 Task: Create a due date automation trigger when advanced on, 2 working days before a card is due add fields with custom field "Resume" set to a number lower or equal to 1 and greater than 10 at 11:00 AM.
Action: Mouse moved to (978, 283)
Screenshot: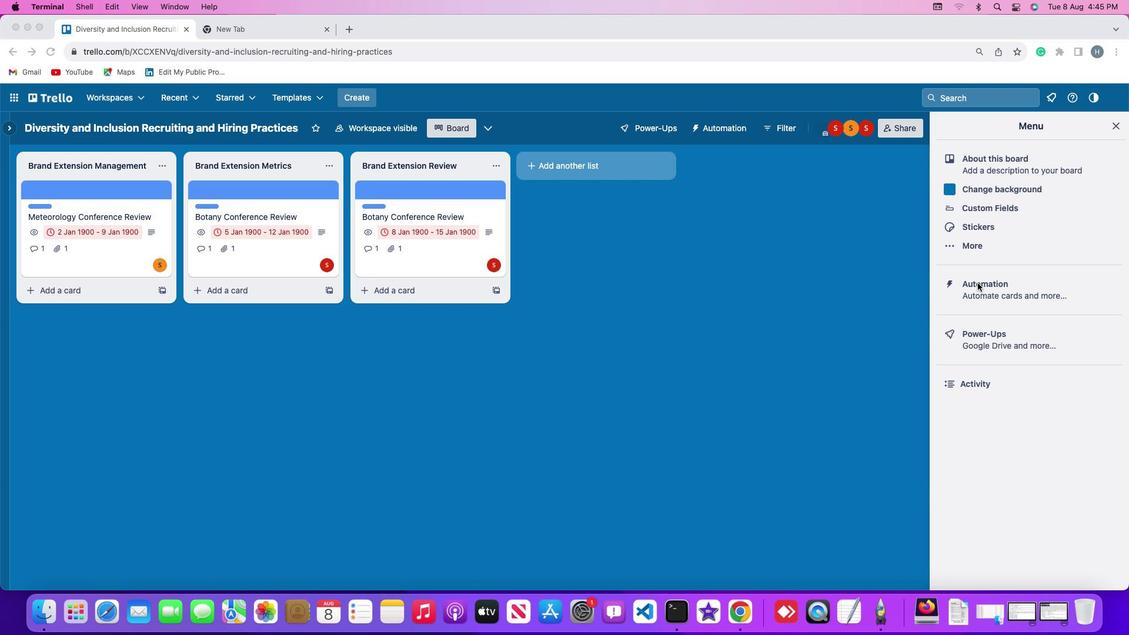 
Action: Mouse pressed left at (978, 283)
Screenshot: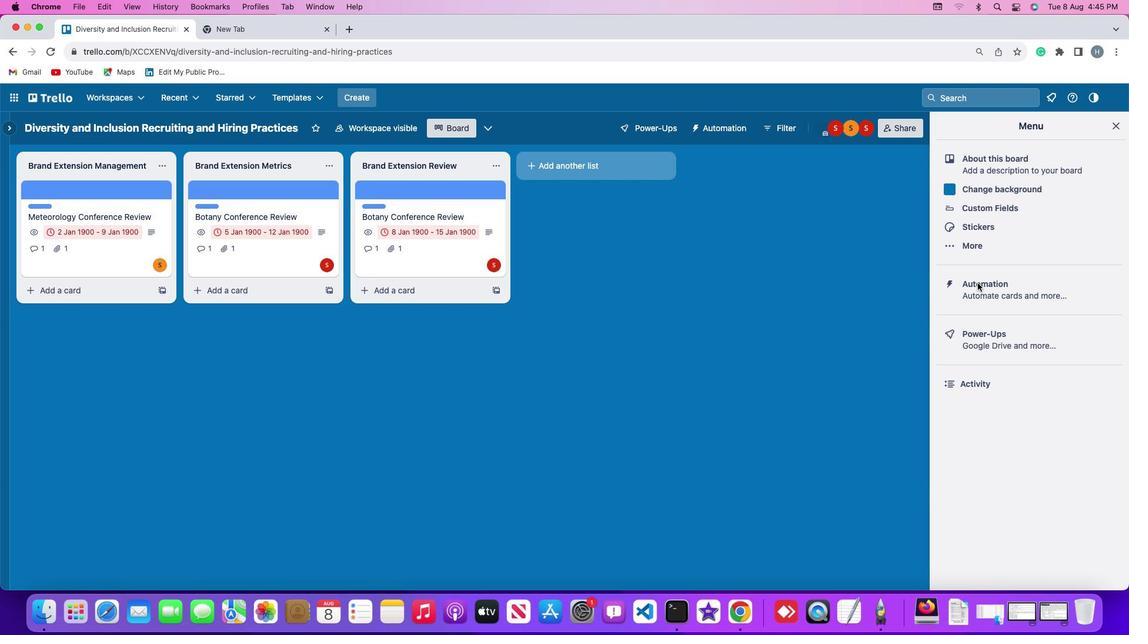 
Action: Mouse pressed left at (978, 283)
Screenshot: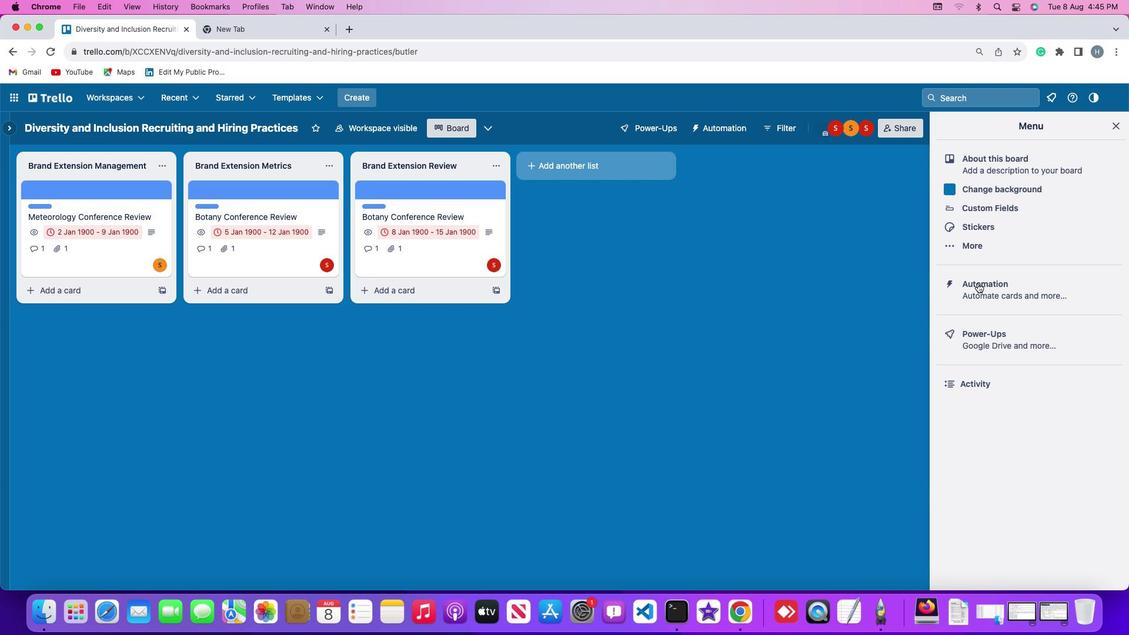
Action: Mouse moved to (61, 277)
Screenshot: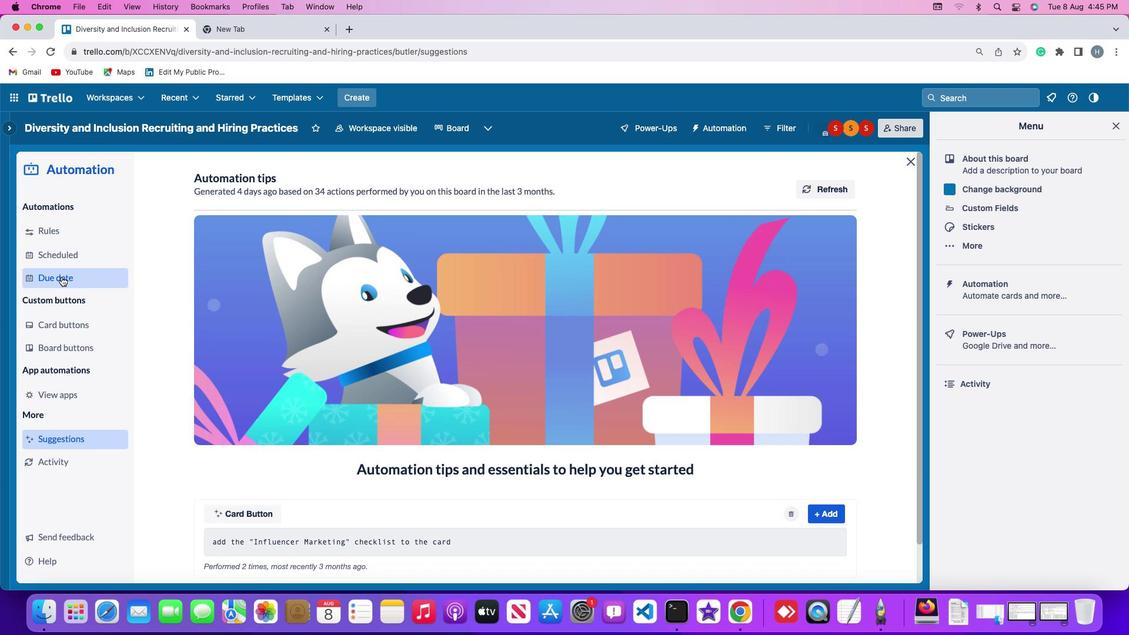 
Action: Mouse pressed left at (61, 277)
Screenshot: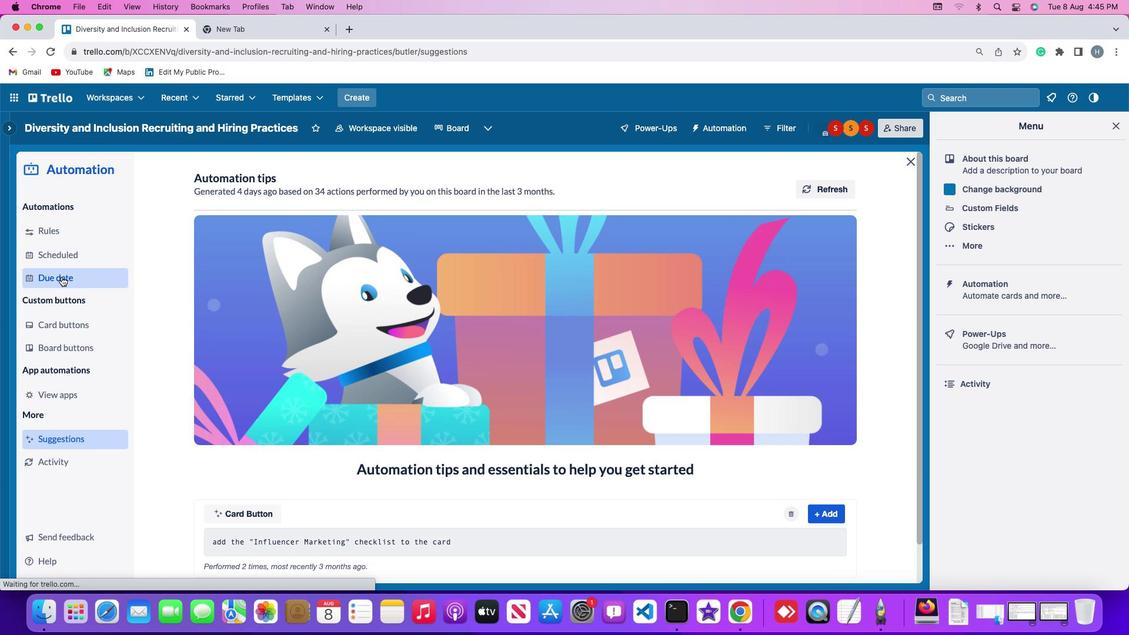 
Action: Mouse moved to (788, 181)
Screenshot: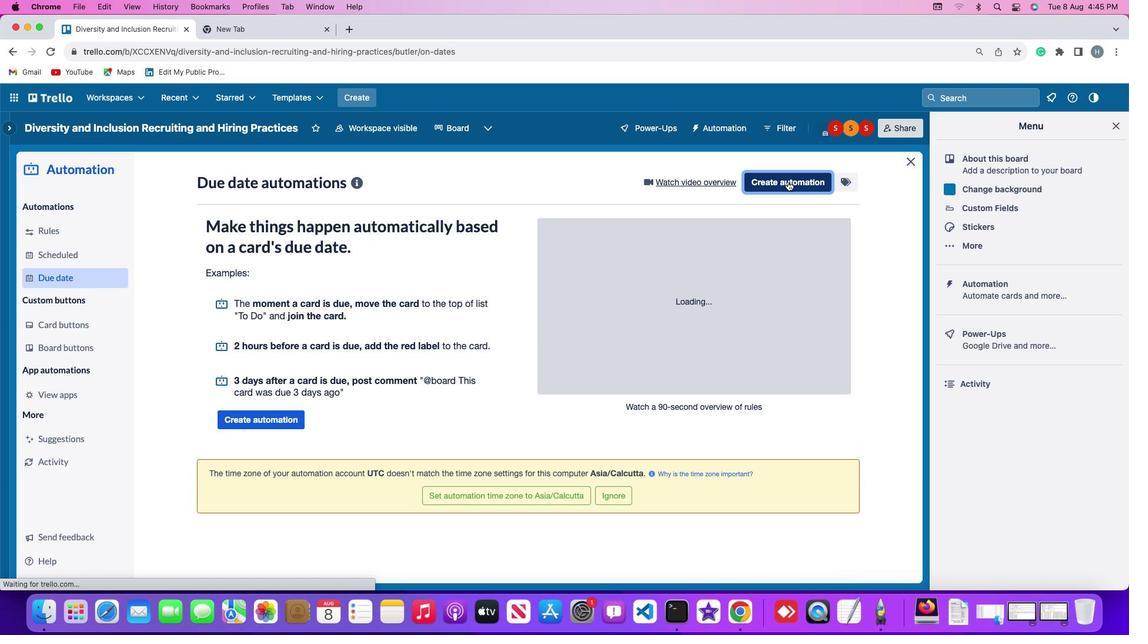 
Action: Mouse pressed left at (788, 181)
Screenshot: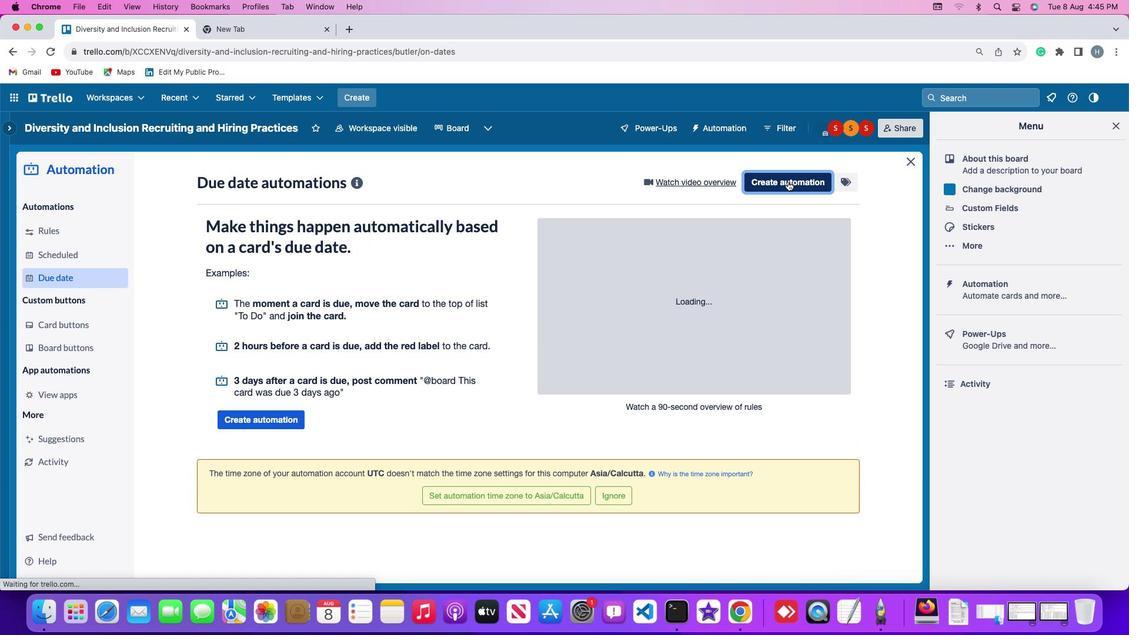 
Action: Mouse moved to (285, 300)
Screenshot: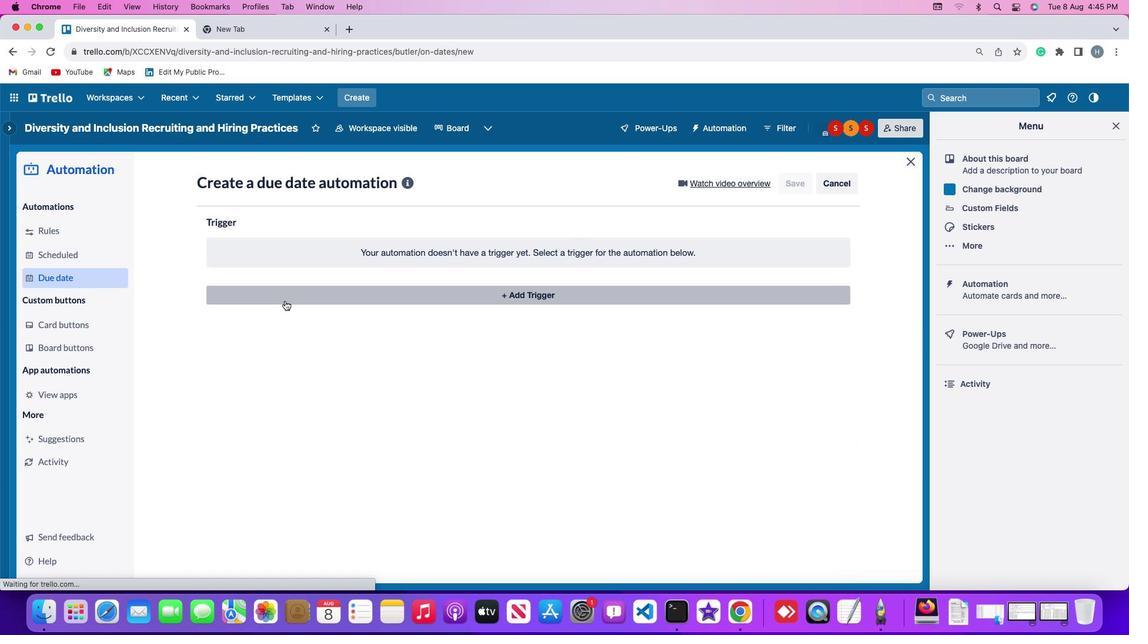 
Action: Mouse pressed left at (285, 300)
Screenshot: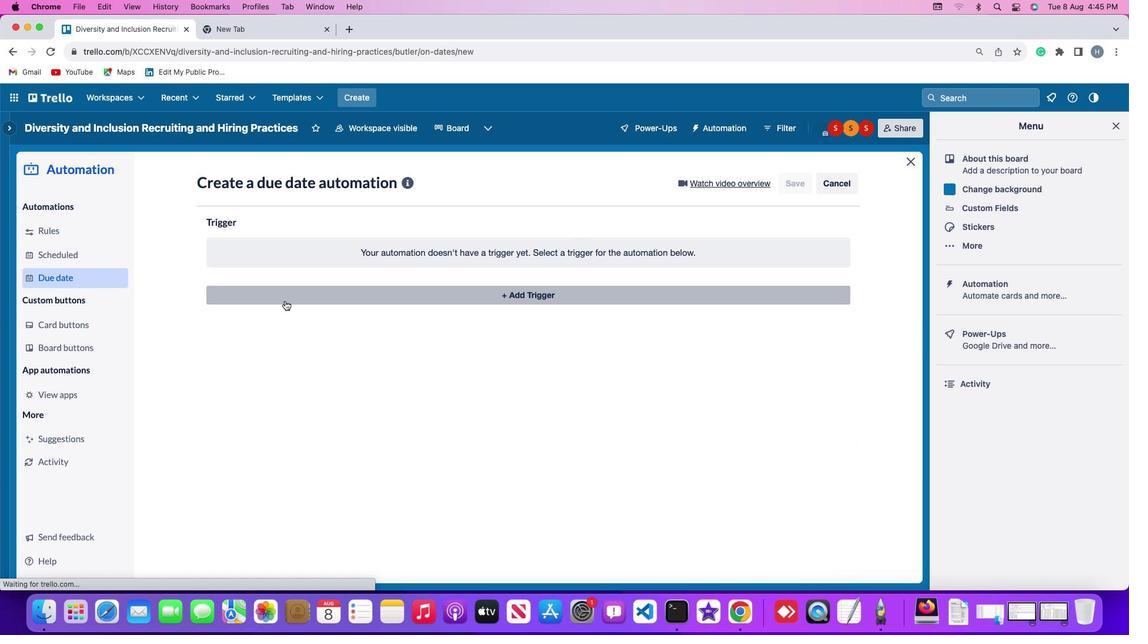 
Action: Mouse moved to (228, 478)
Screenshot: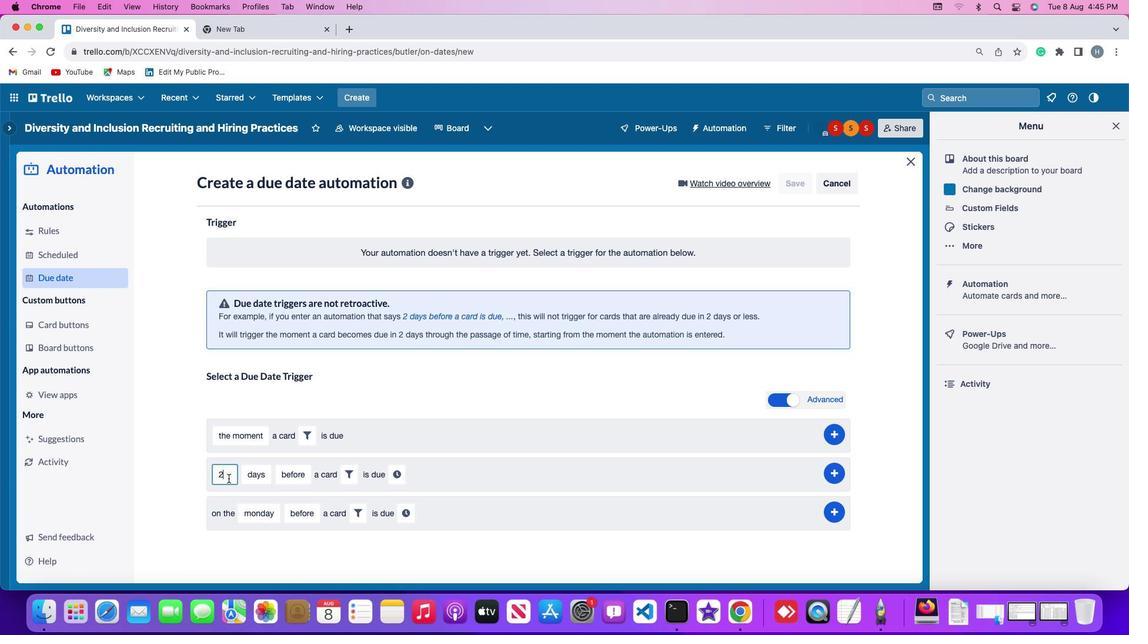 
Action: Mouse pressed left at (228, 478)
Screenshot: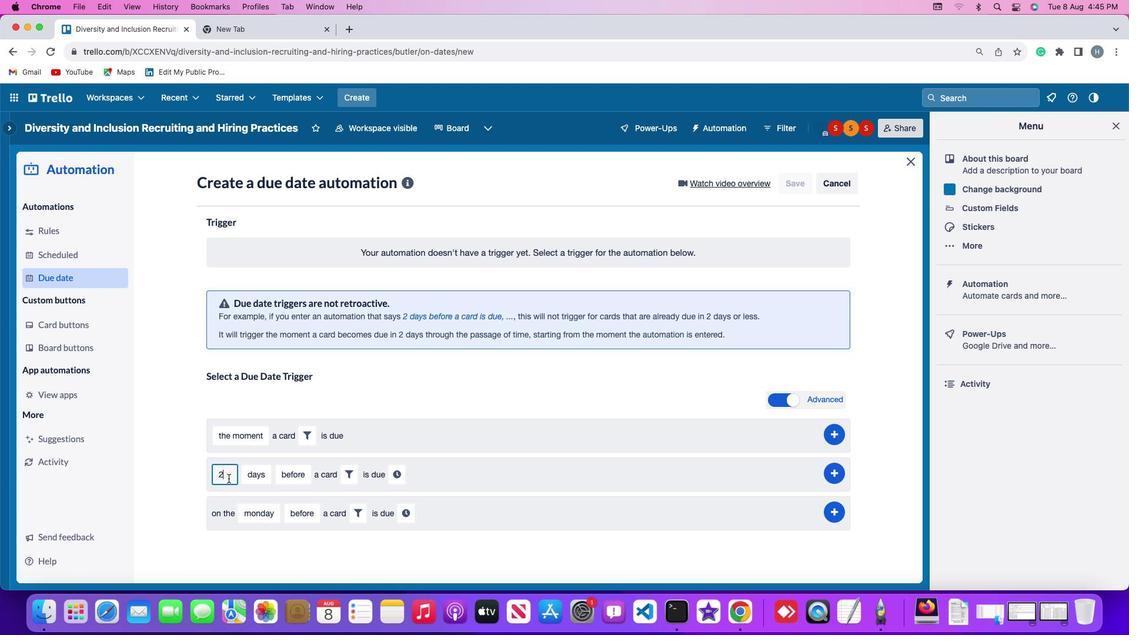 
Action: Key pressed Key.backspace'2'
Screenshot: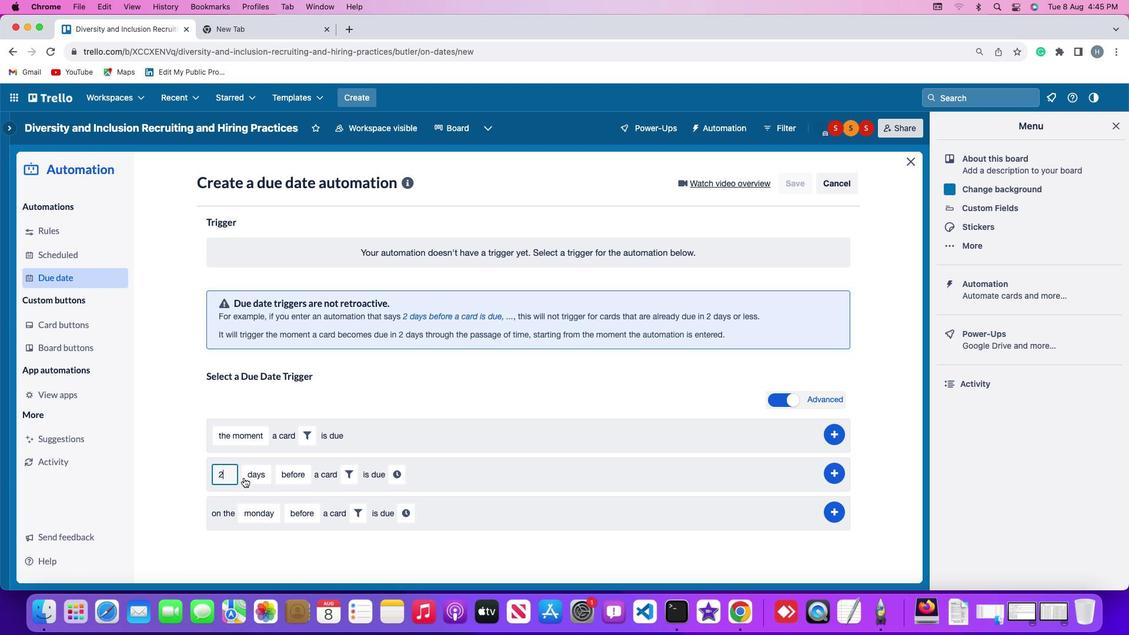 
Action: Mouse moved to (260, 477)
Screenshot: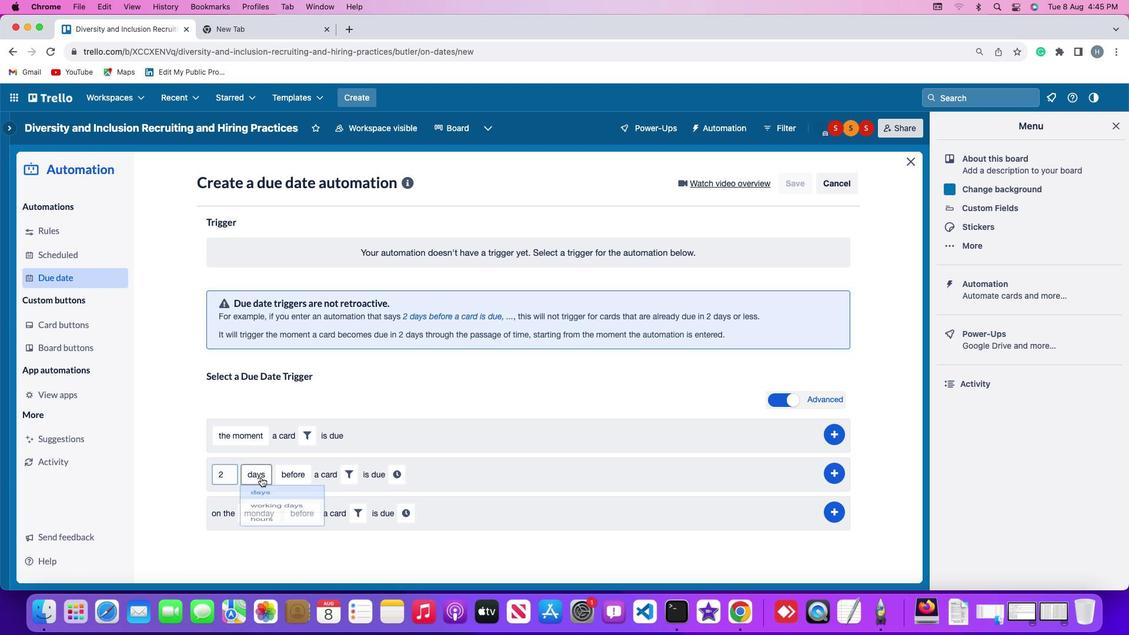 
Action: Mouse pressed left at (260, 477)
Screenshot: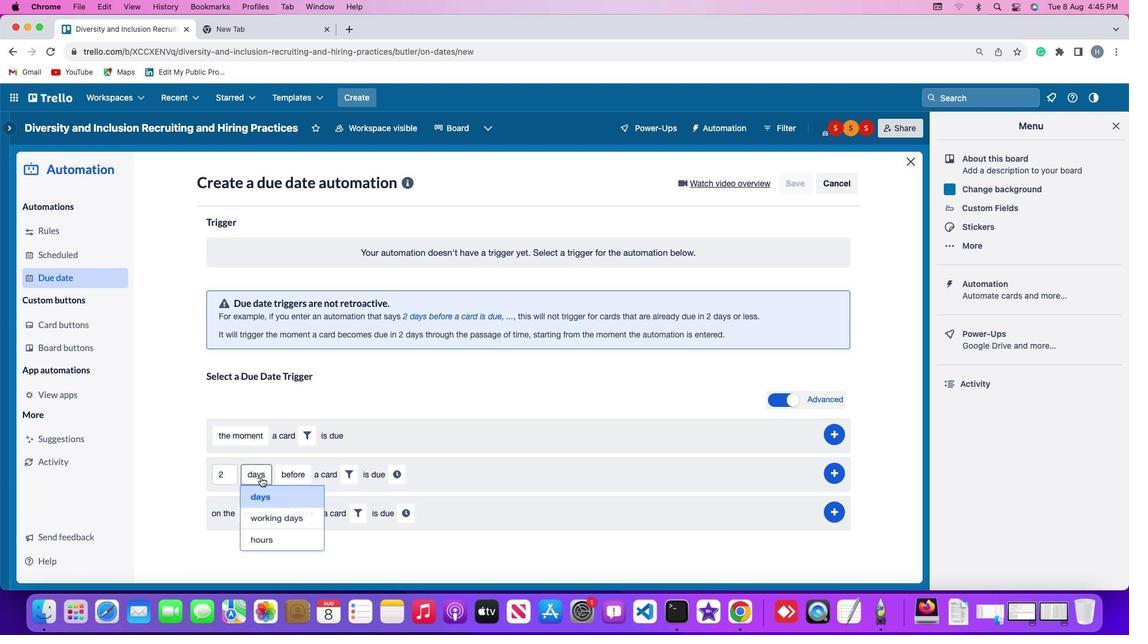 
Action: Mouse moved to (268, 516)
Screenshot: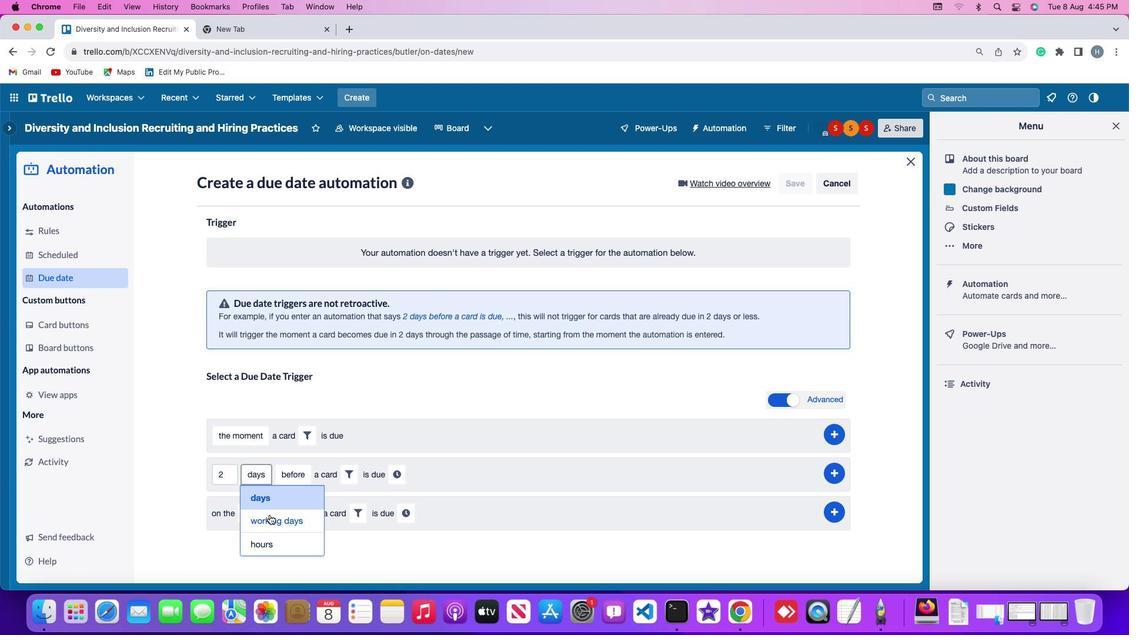 
Action: Mouse pressed left at (268, 516)
Screenshot: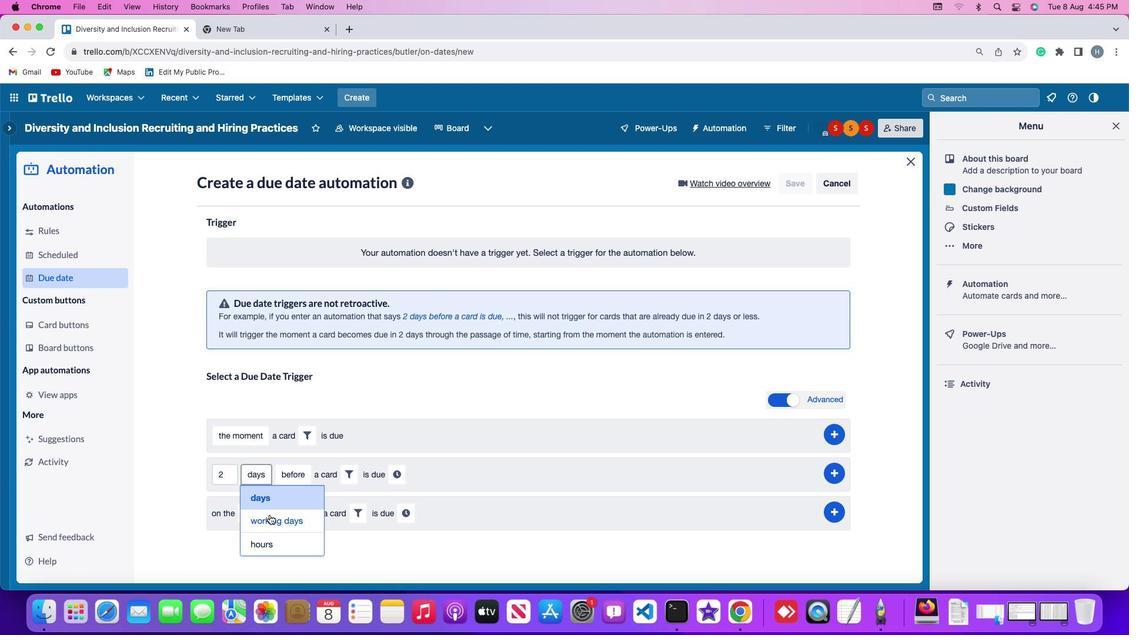 
Action: Mouse moved to (326, 480)
Screenshot: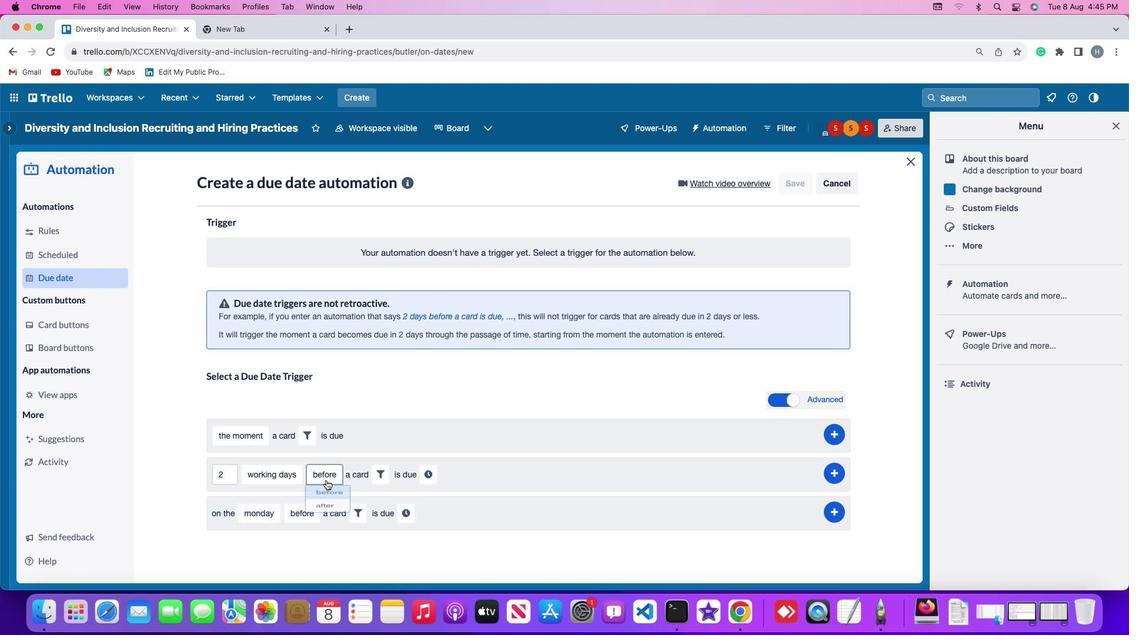 
Action: Mouse pressed left at (326, 480)
Screenshot: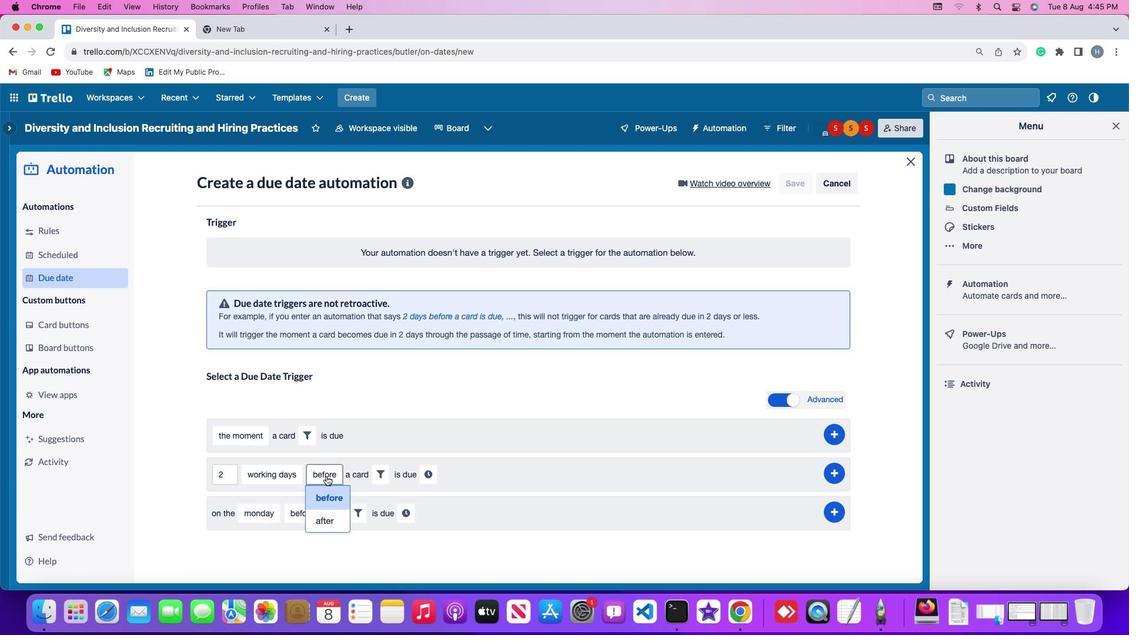 
Action: Mouse moved to (335, 494)
Screenshot: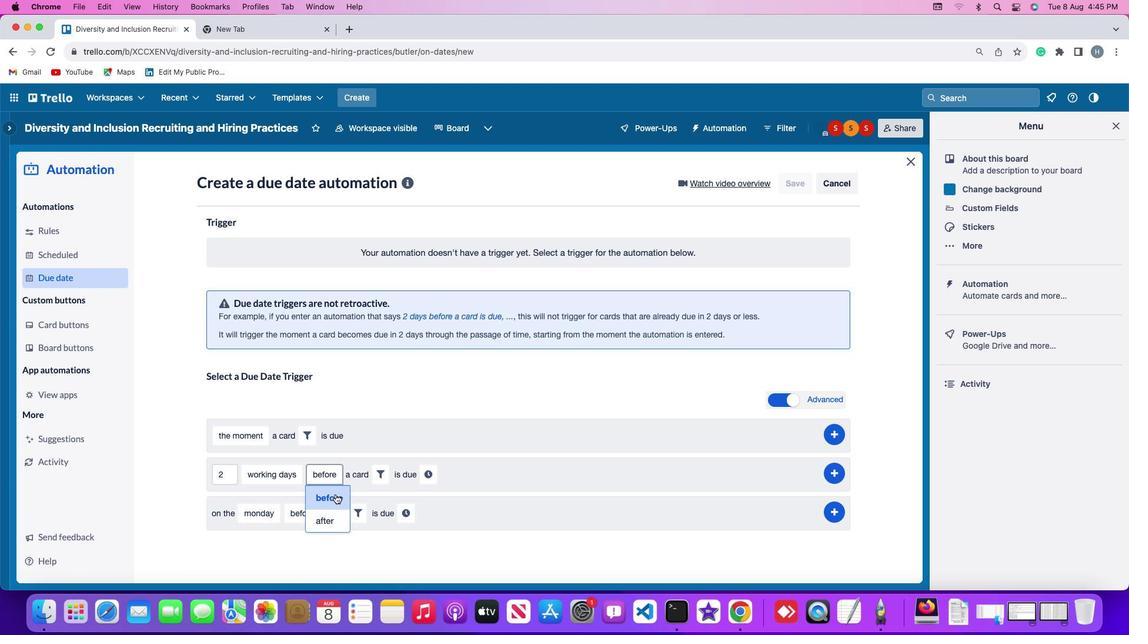 
Action: Mouse pressed left at (335, 494)
Screenshot: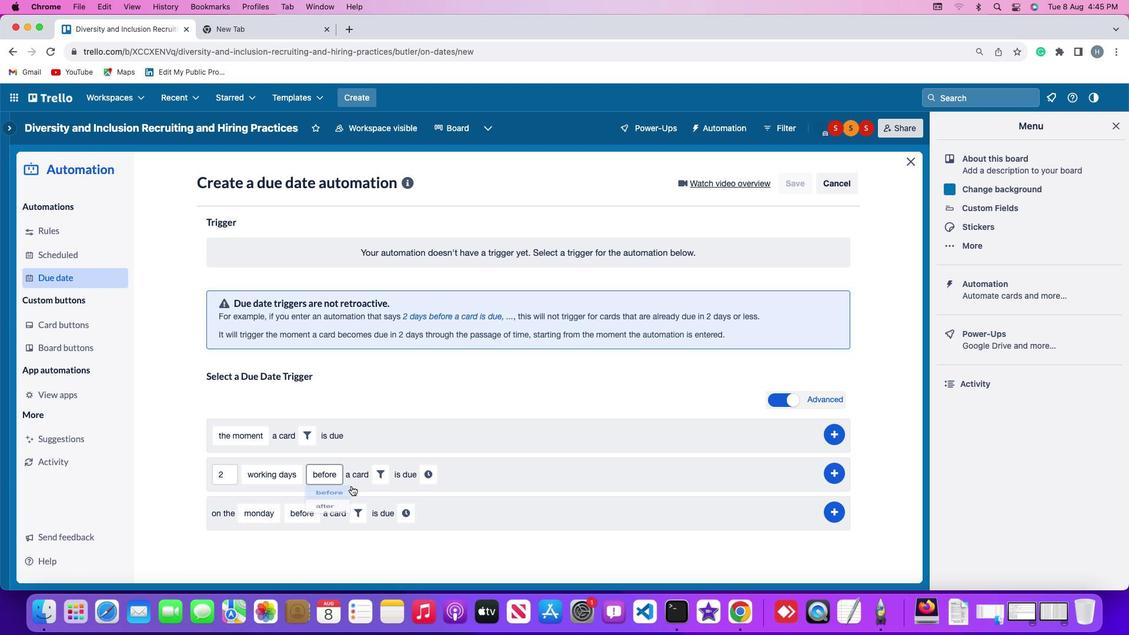 
Action: Mouse moved to (381, 473)
Screenshot: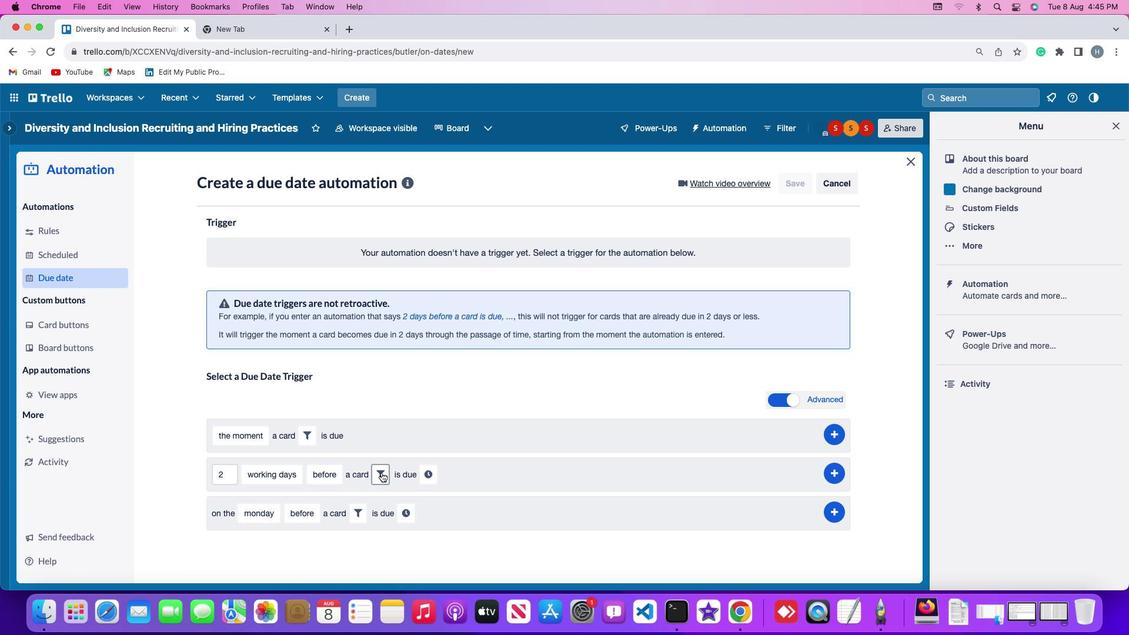 
Action: Mouse pressed left at (381, 473)
Screenshot: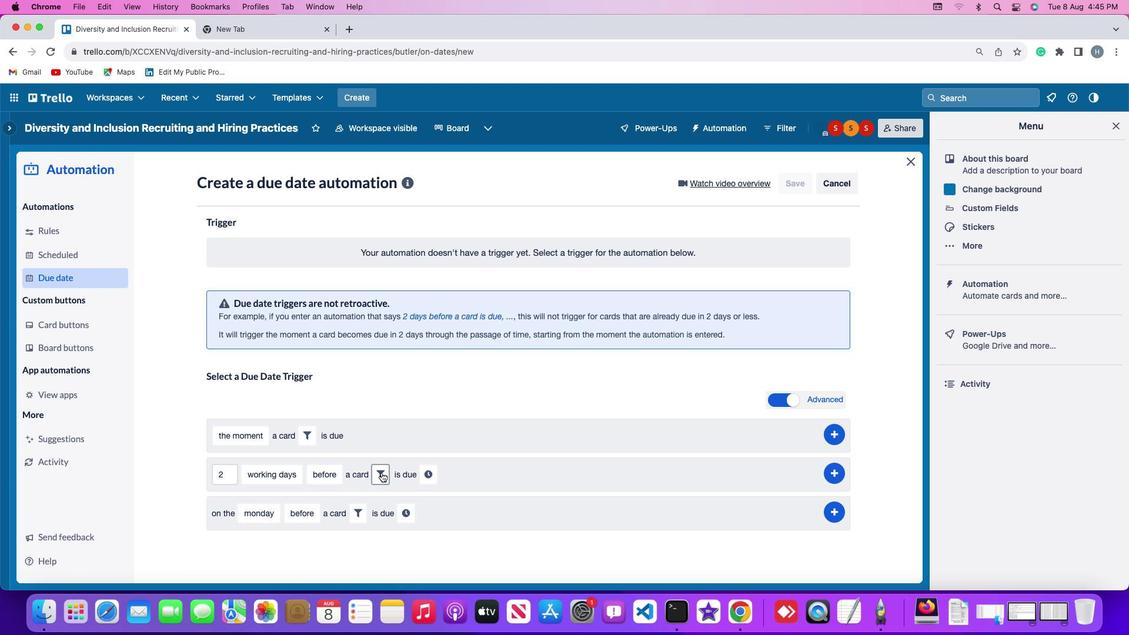 
Action: Mouse moved to (579, 514)
Screenshot: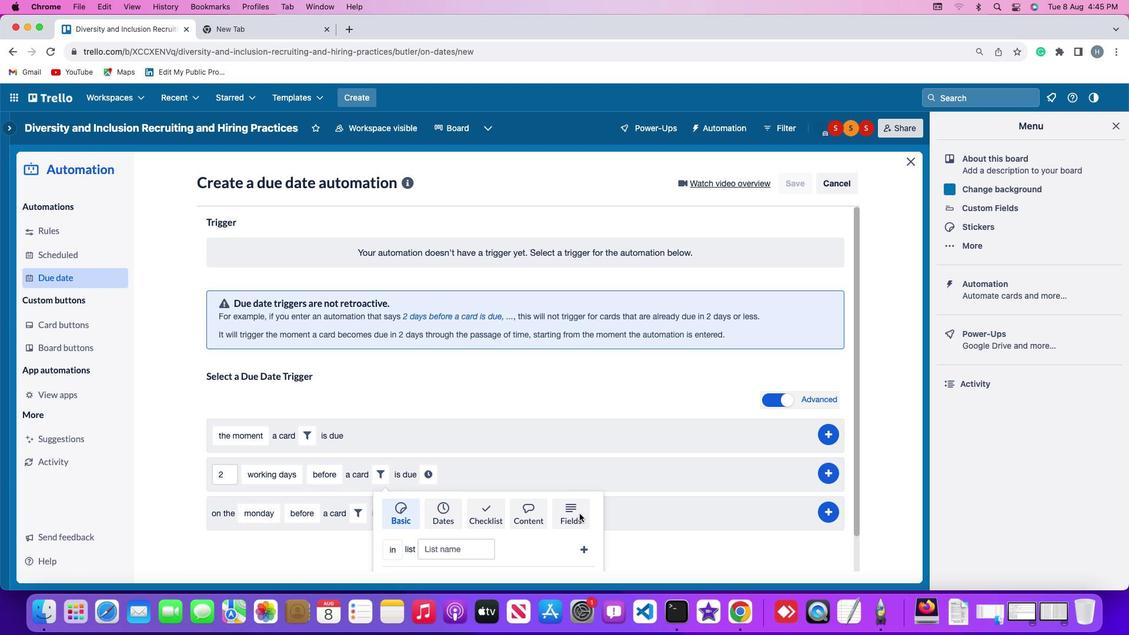 
Action: Mouse pressed left at (579, 514)
Screenshot: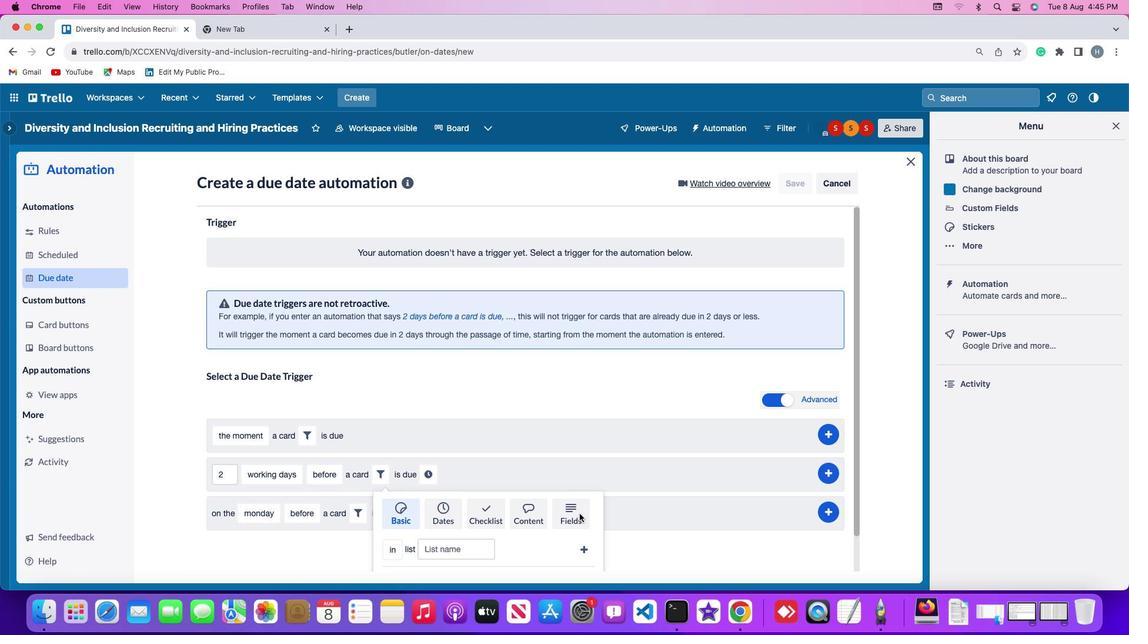 
Action: Mouse moved to (340, 555)
Screenshot: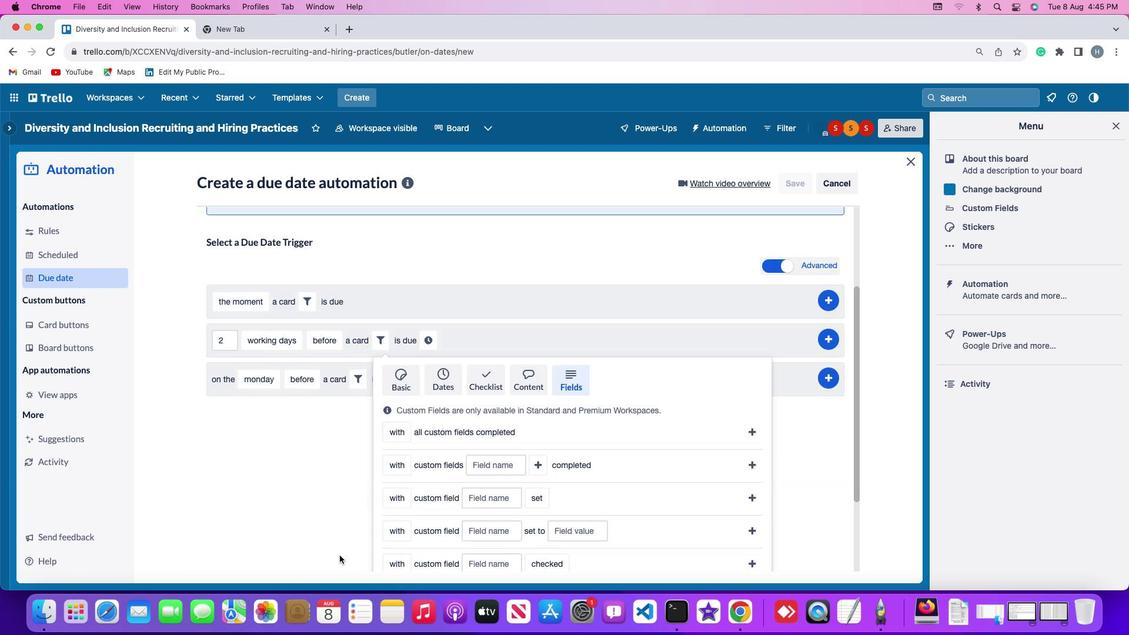 
Action: Mouse scrolled (340, 555) with delta (0, 0)
Screenshot: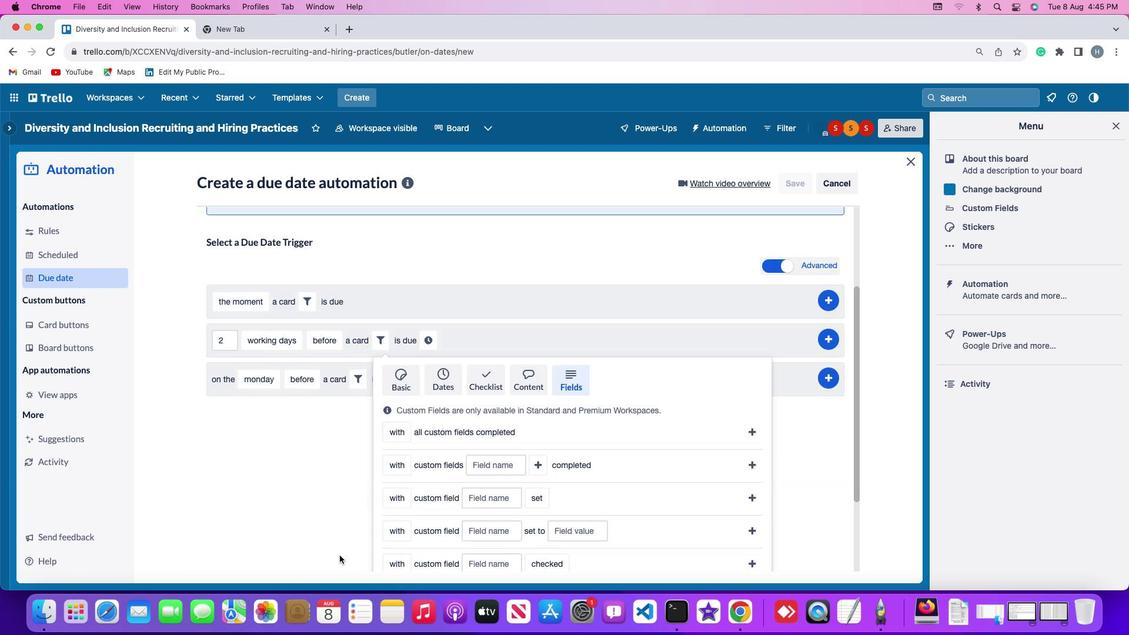 
Action: Mouse scrolled (340, 555) with delta (0, 0)
Screenshot: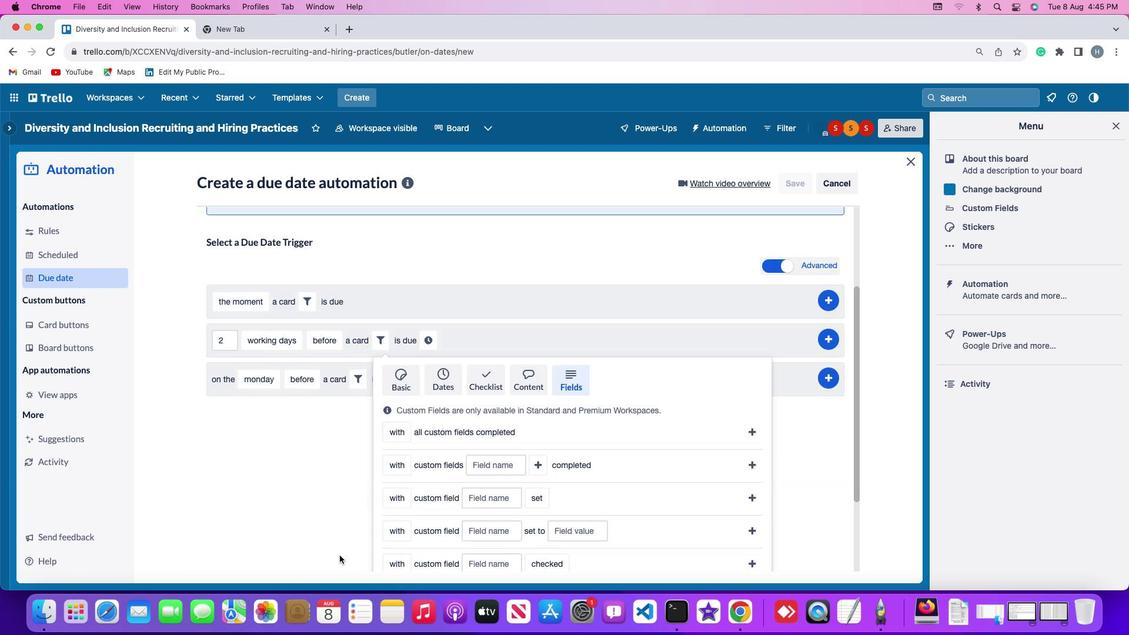 
Action: Mouse scrolled (340, 555) with delta (0, -2)
Screenshot: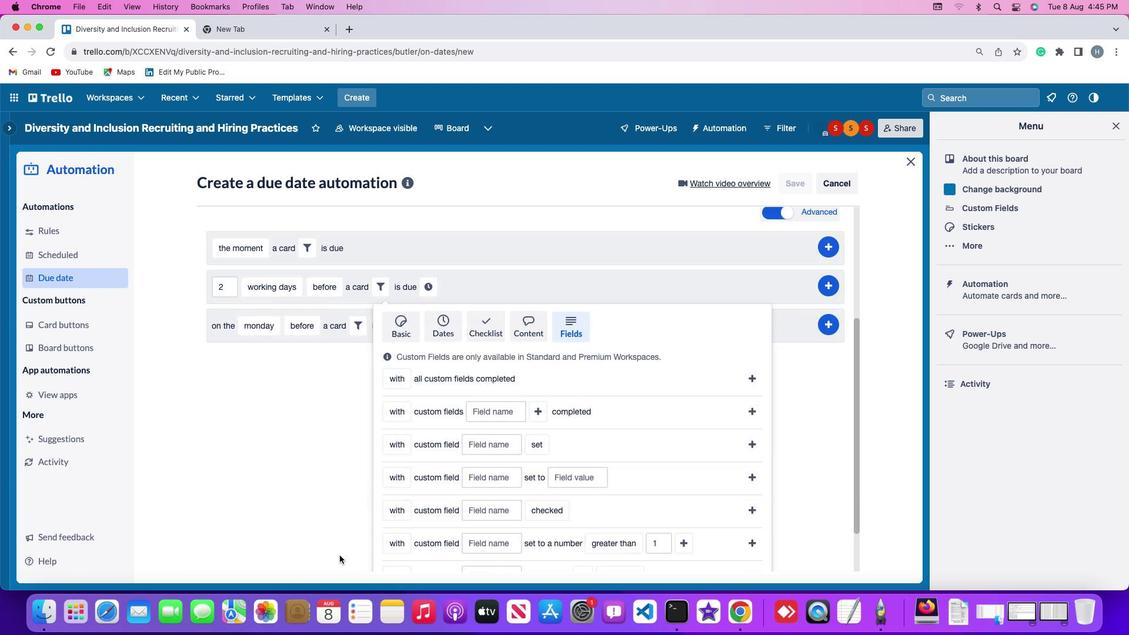 
Action: Mouse scrolled (340, 555) with delta (0, -2)
Screenshot: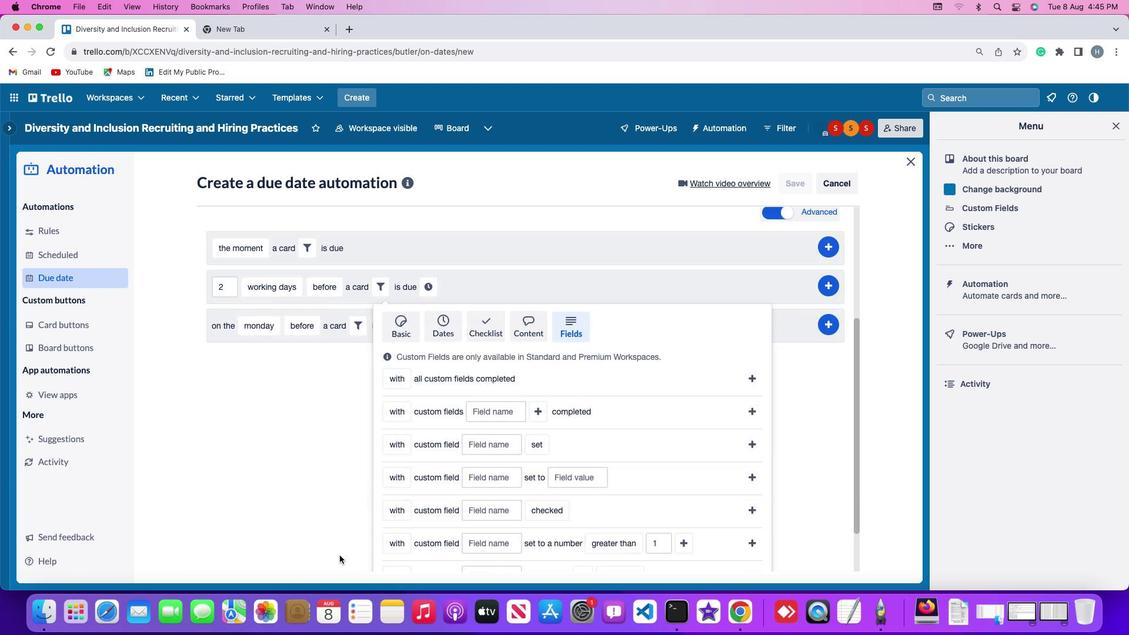 
Action: Mouse scrolled (340, 555) with delta (0, -3)
Screenshot: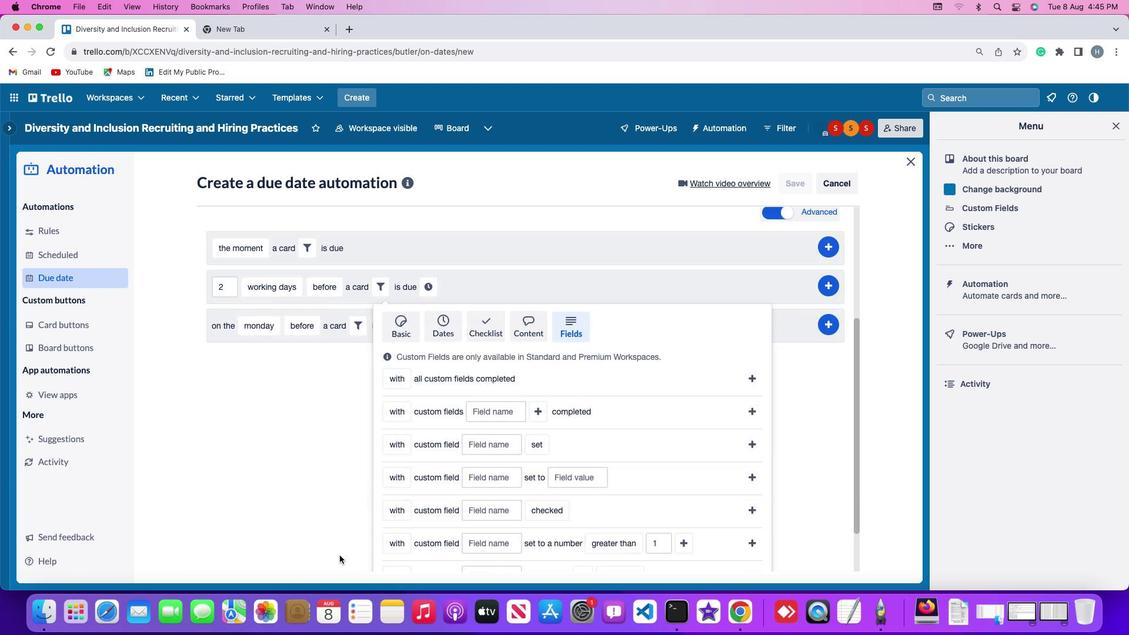 
Action: Mouse scrolled (340, 555) with delta (0, -4)
Screenshot: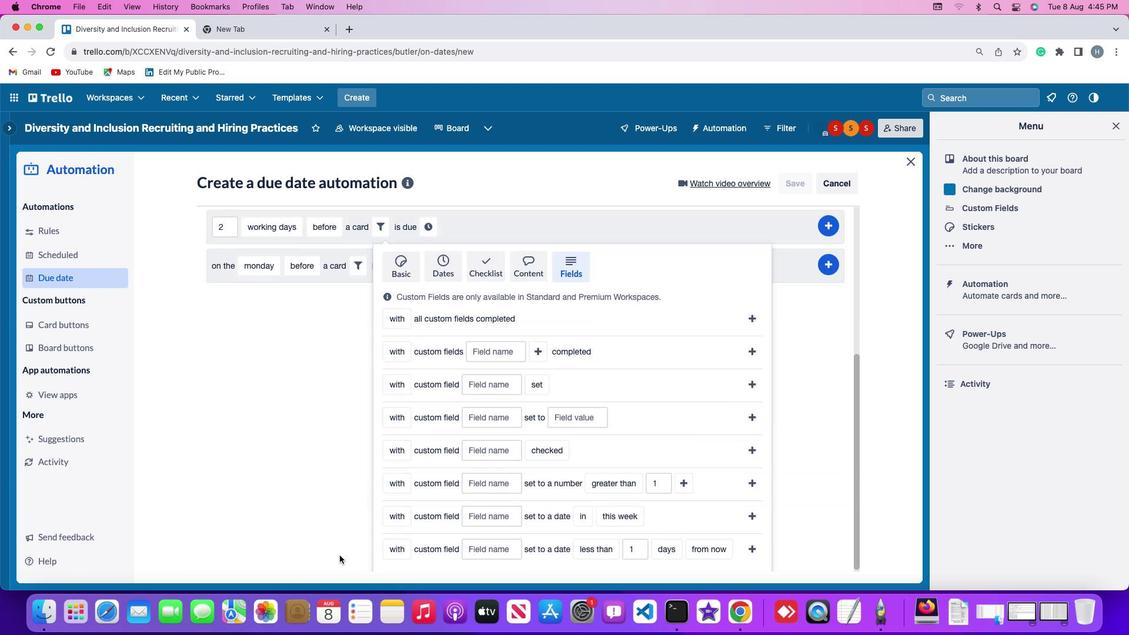 
Action: Mouse scrolled (340, 555) with delta (0, -4)
Screenshot: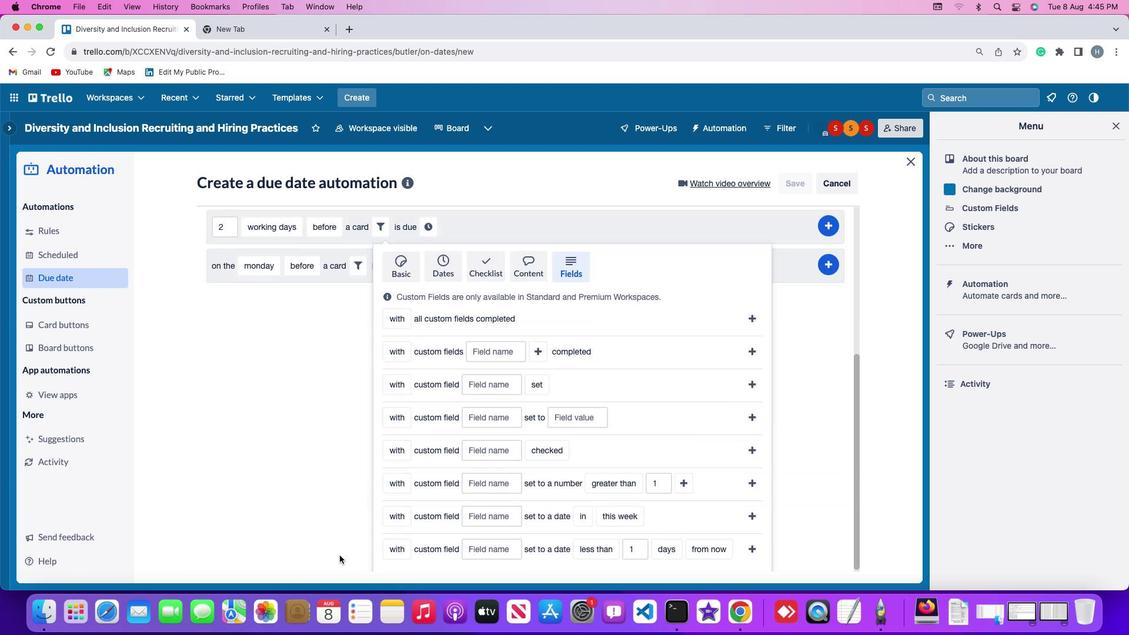 
Action: Mouse scrolled (340, 555) with delta (0, 0)
Screenshot: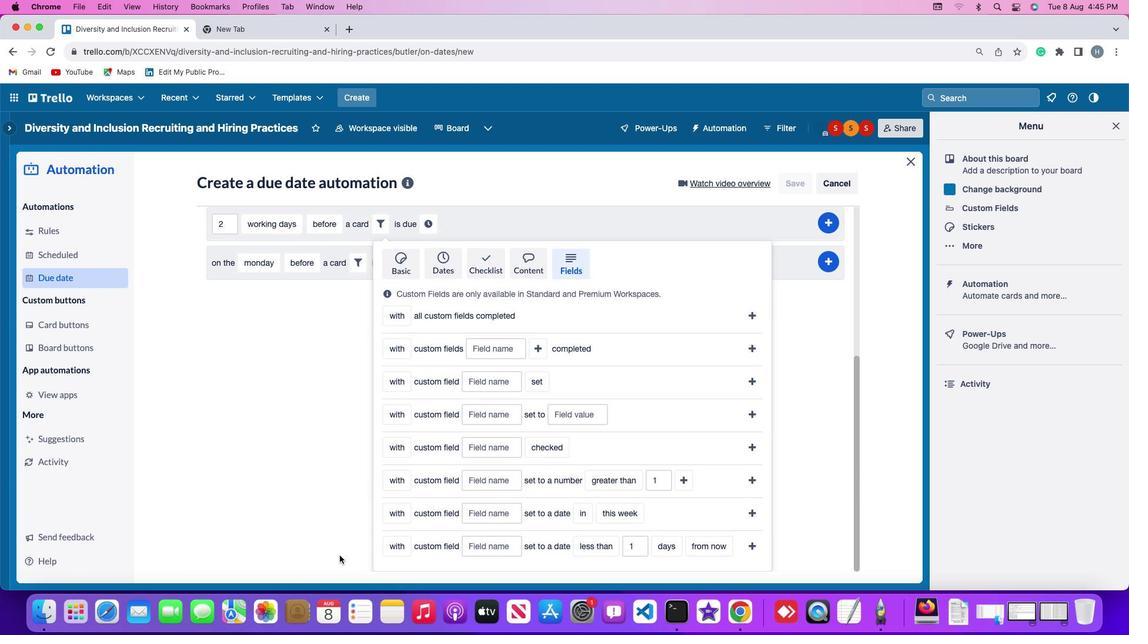 
Action: Mouse scrolled (340, 555) with delta (0, 0)
Screenshot: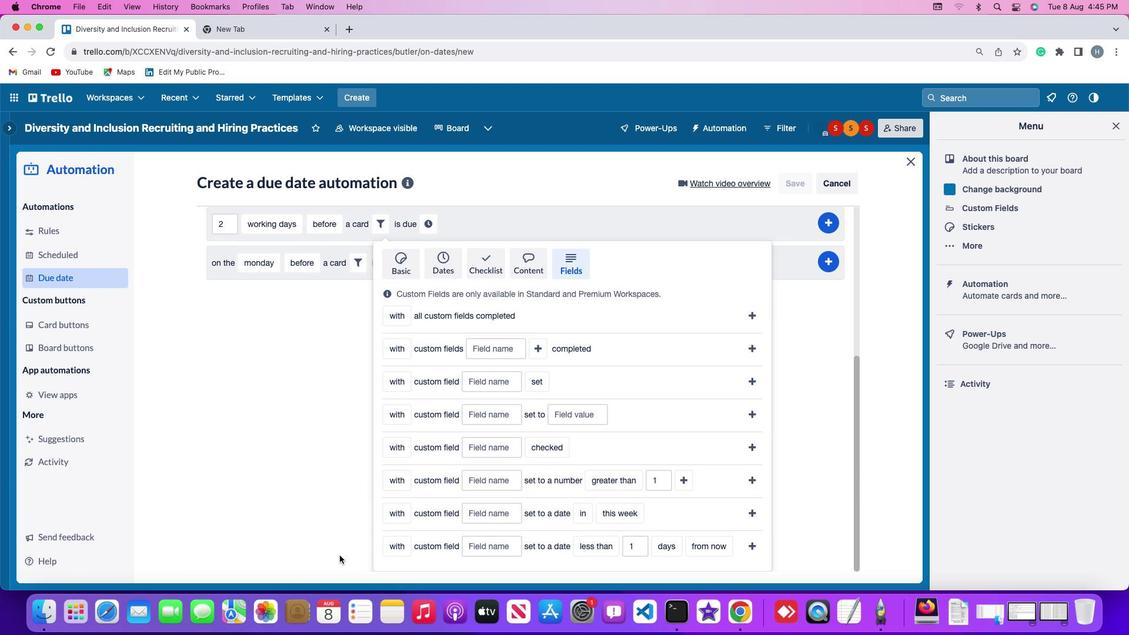 
Action: Mouse scrolled (340, 555) with delta (0, -1)
Screenshot: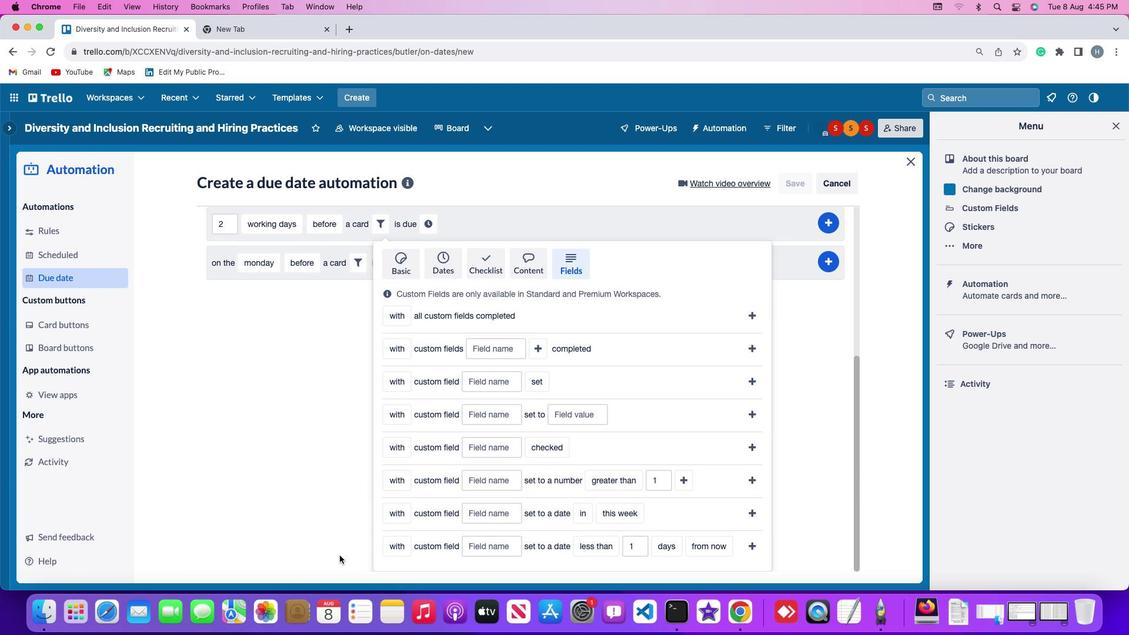 
Action: Mouse scrolled (340, 555) with delta (0, -2)
Screenshot: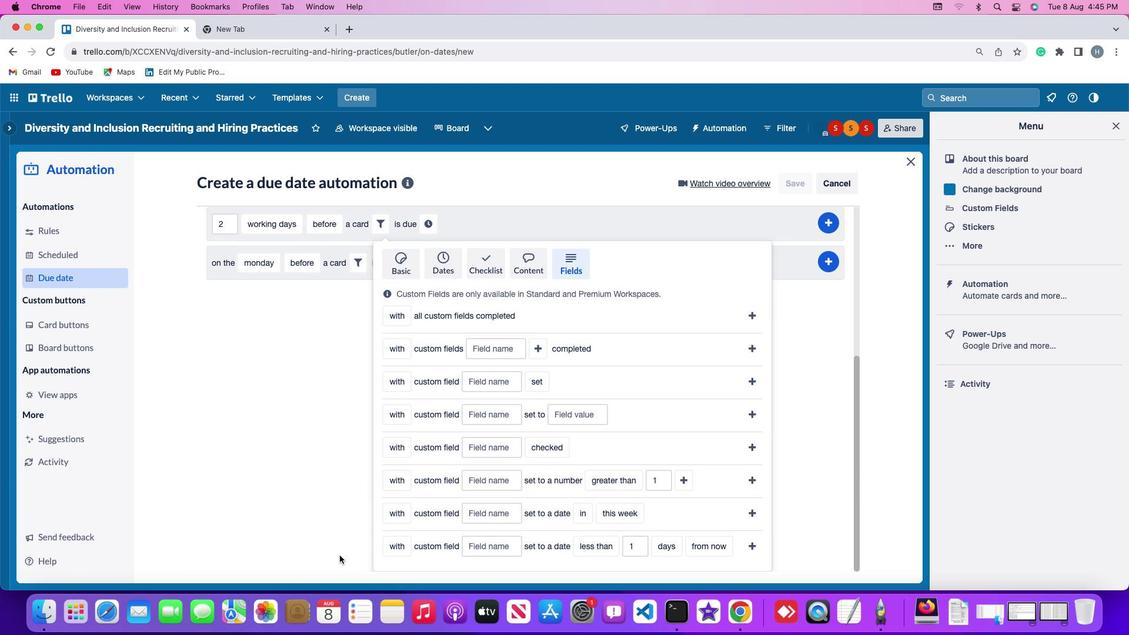 
Action: Mouse moved to (396, 480)
Screenshot: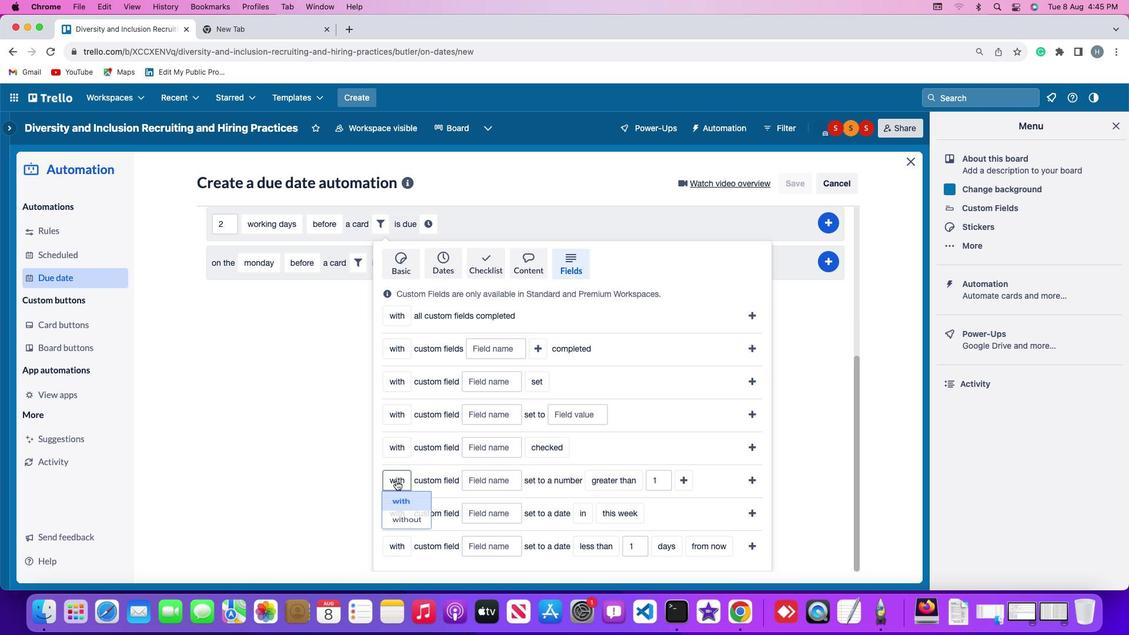 
Action: Mouse pressed left at (396, 480)
Screenshot: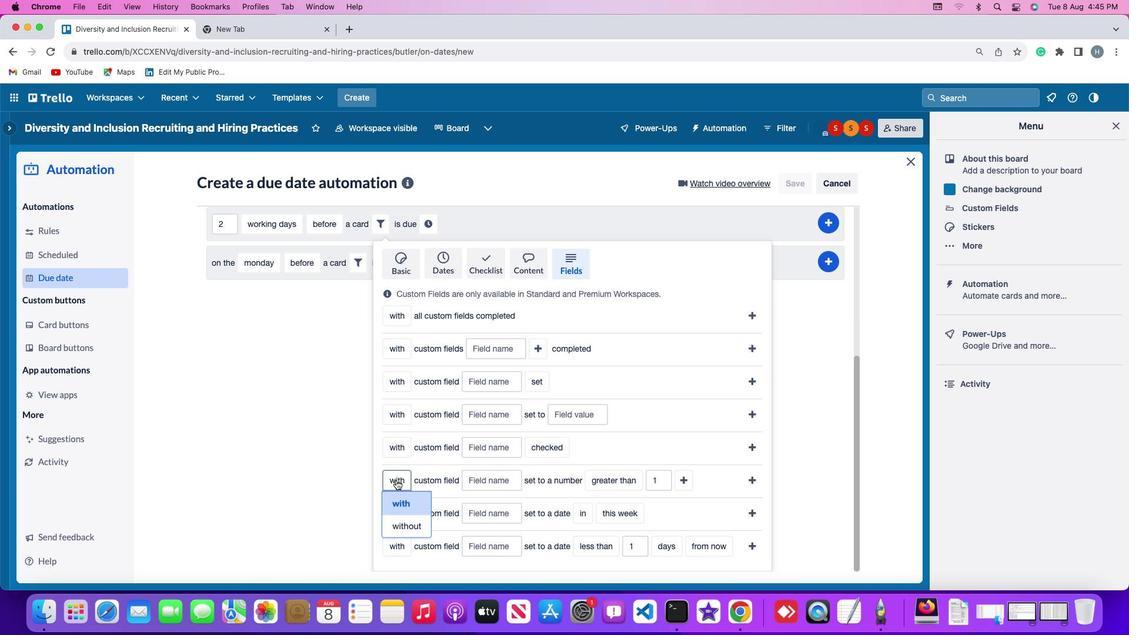 
Action: Mouse moved to (407, 511)
Screenshot: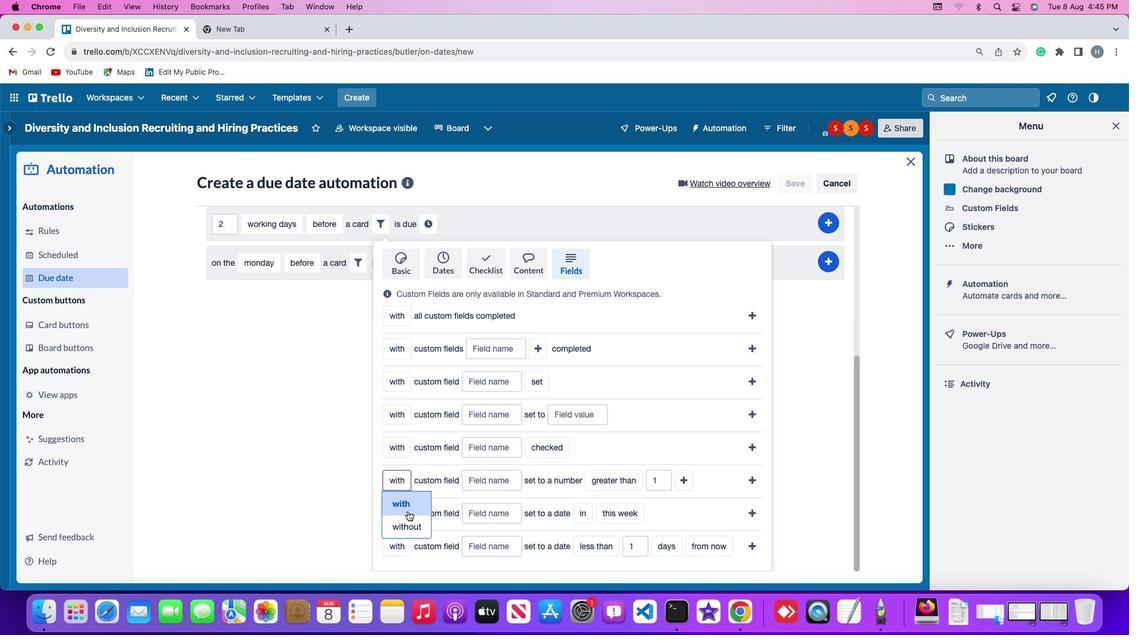 
Action: Mouse pressed left at (407, 511)
Screenshot: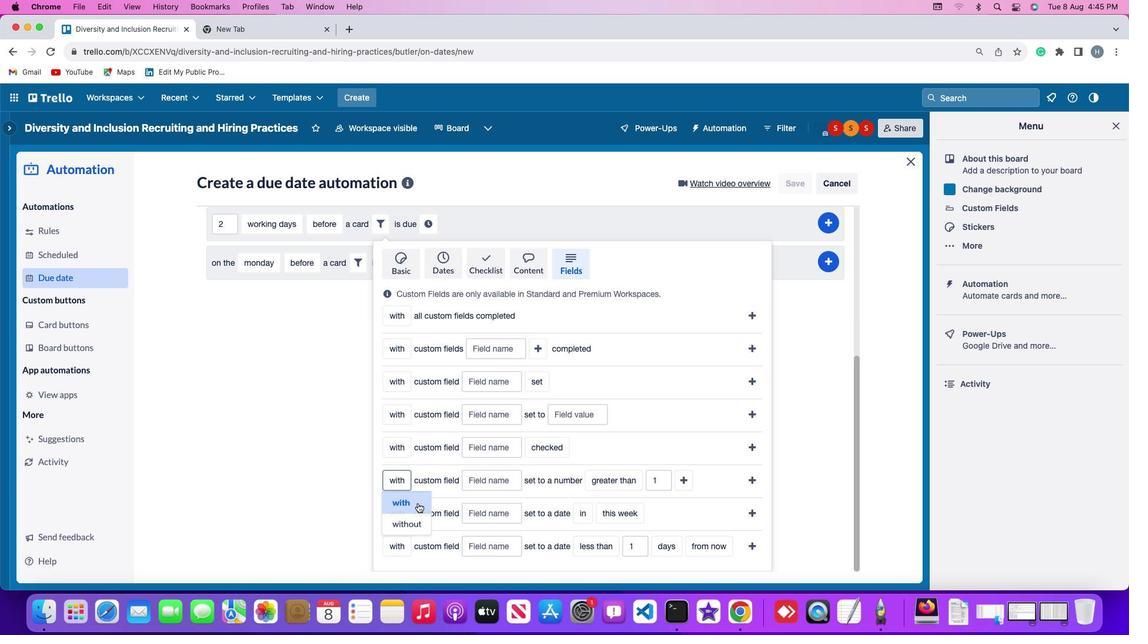 
Action: Mouse moved to (495, 482)
Screenshot: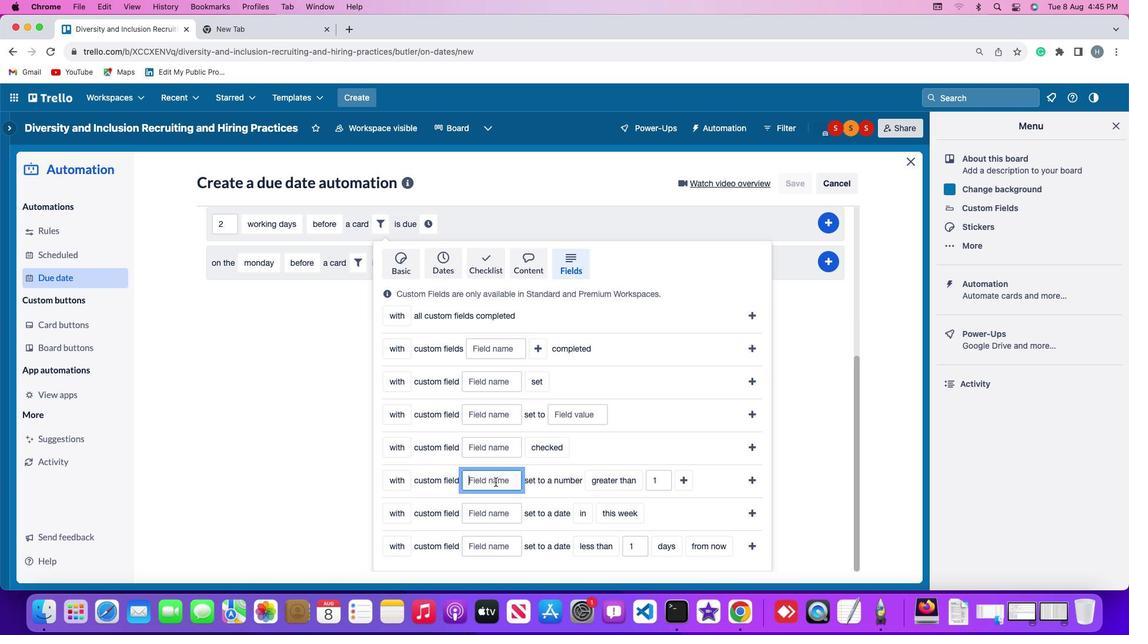 
Action: Mouse pressed left at (495, 482)
Screenshot: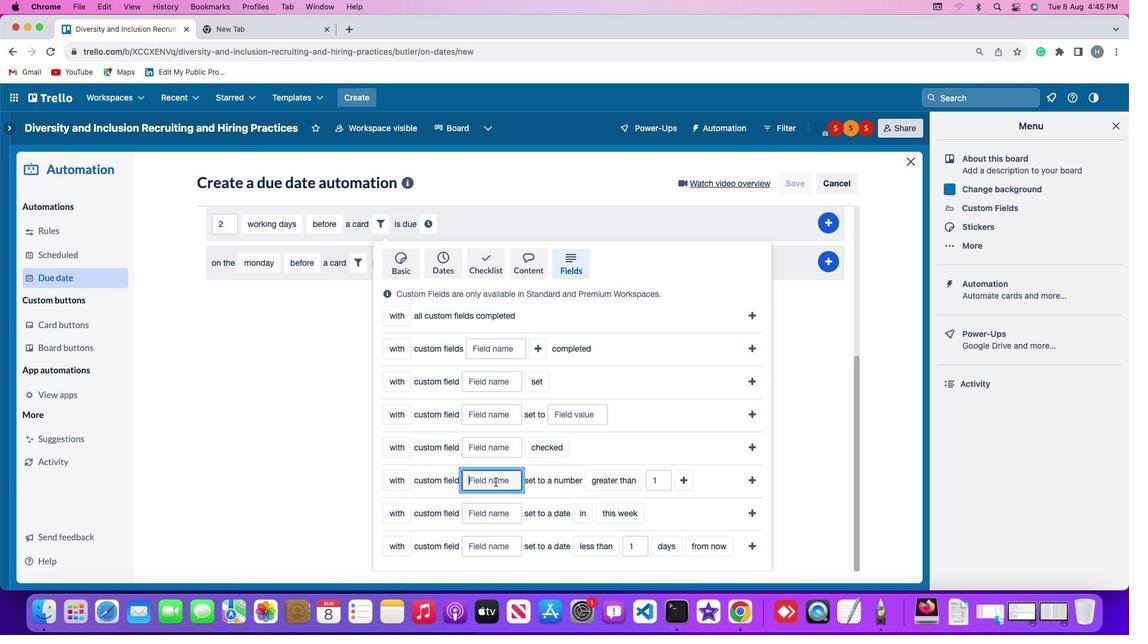 
Action: Mouse moved to (496, 481)
Screenshot: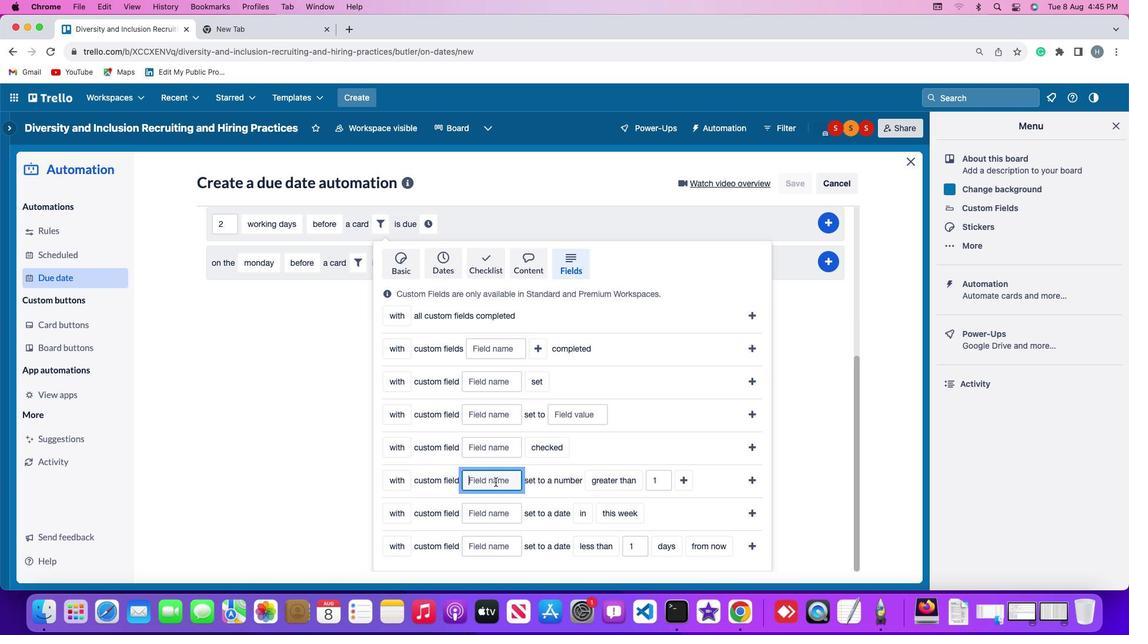 
Action: Key pressed Key.shift'r''e''s''u'Key.backspaceKey.backspaceKey.backspaceKey.backspaceKey.backspaceKey.shift'R''e''s''u''m''e'
Screenshot: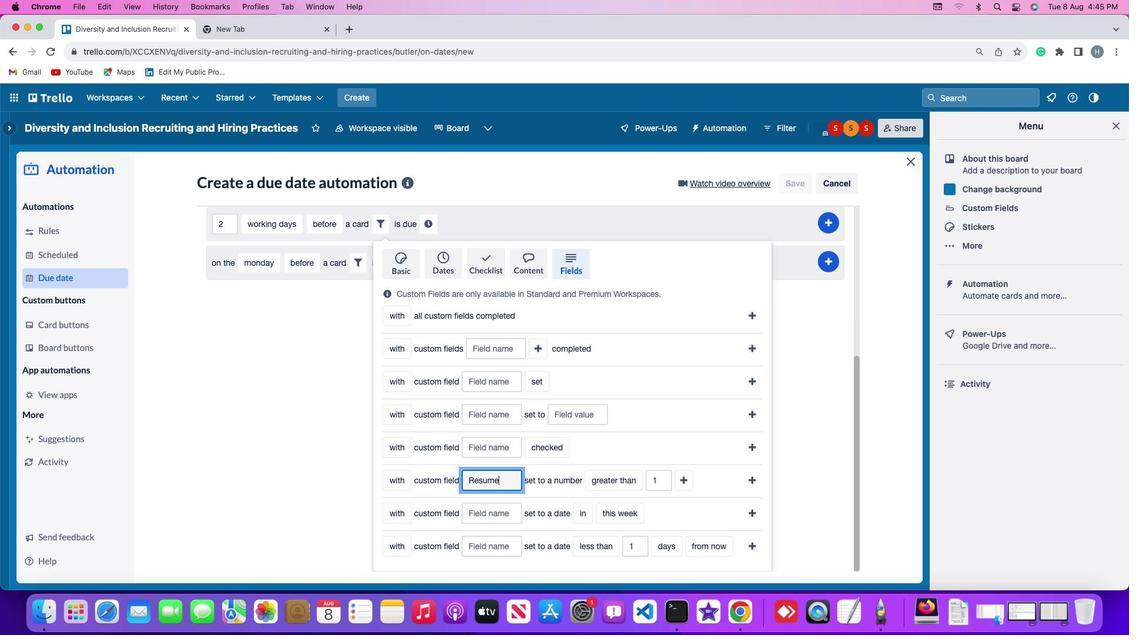 
Action: Mouse moved to (623, 479)
Screenshot: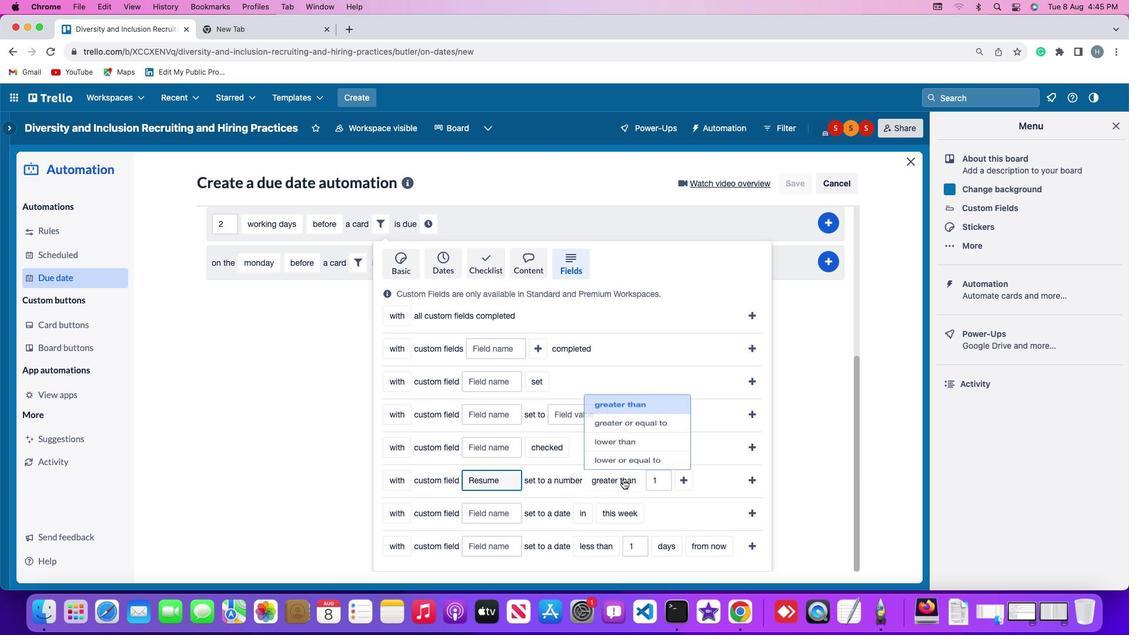 
Action: Mouse pressed left at (623, 479)
Screenshot: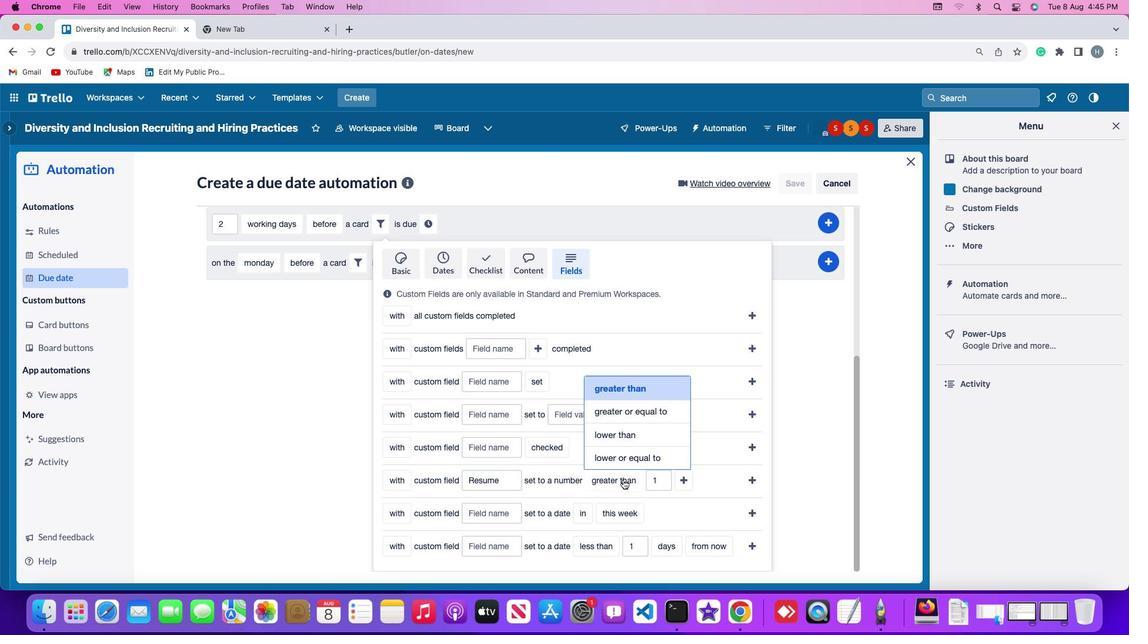 
Action: Mouse moved to (629, 459)
Screenshot: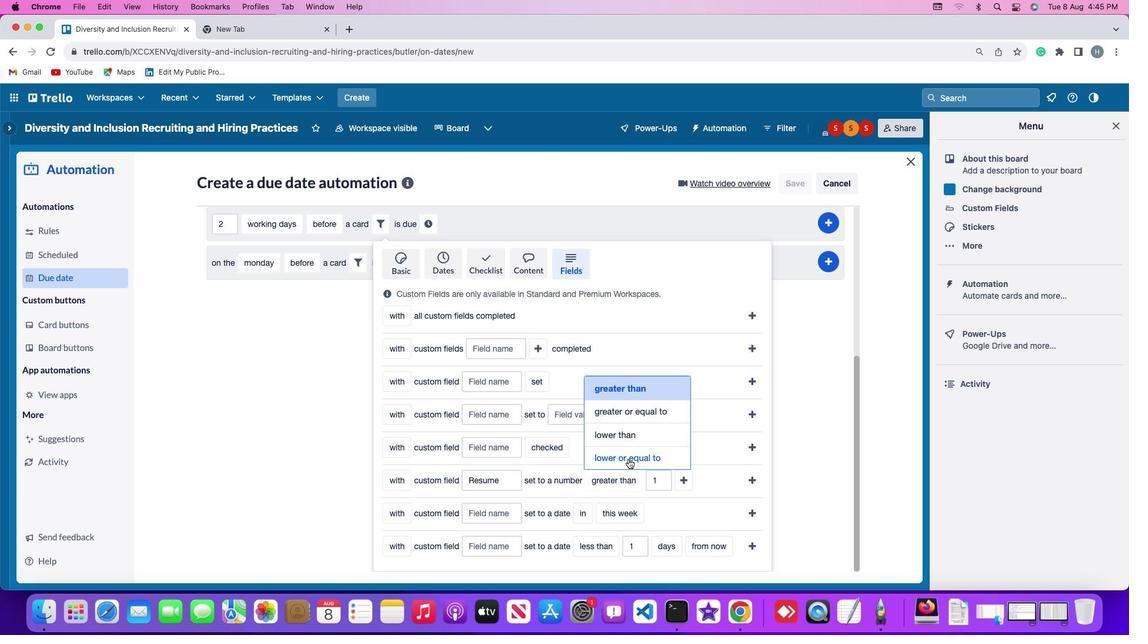 
Action: Mouse pressed left at (629, 459)
Screenshot: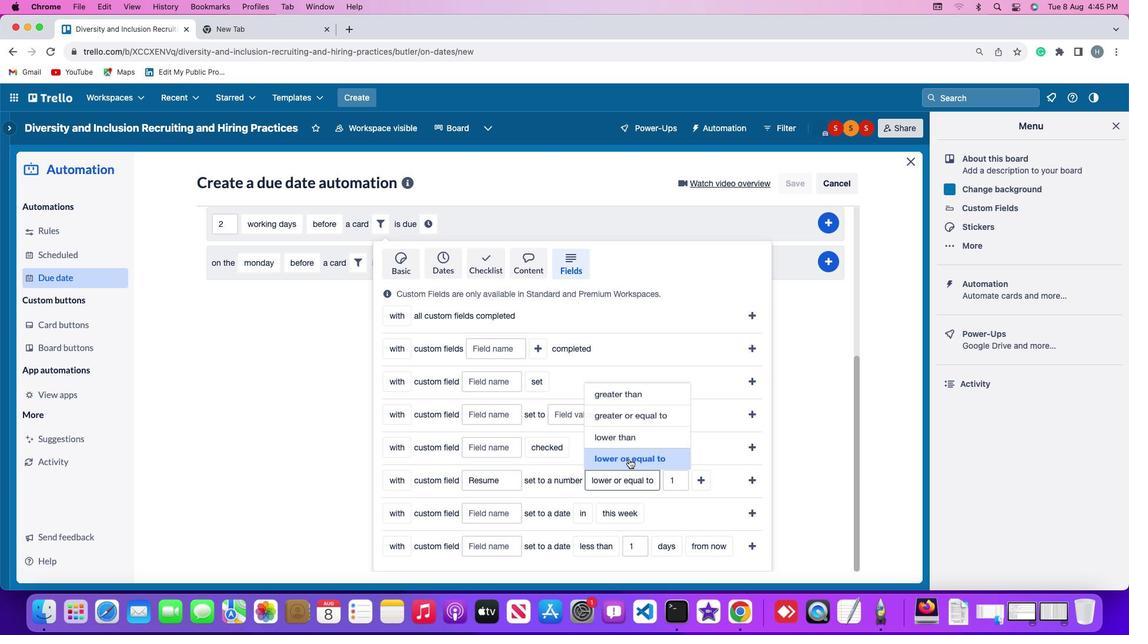 
Action: Mouse moved to (678, 482)
Screenshot: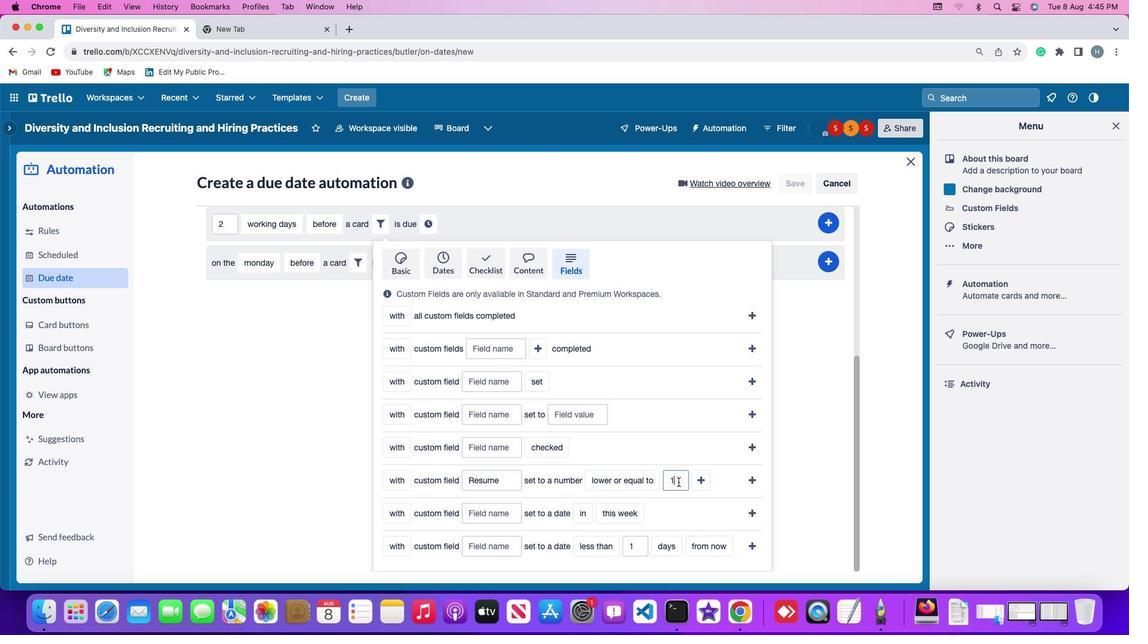 
Action: Mouse pressed left at (678, 482)
Screenshot: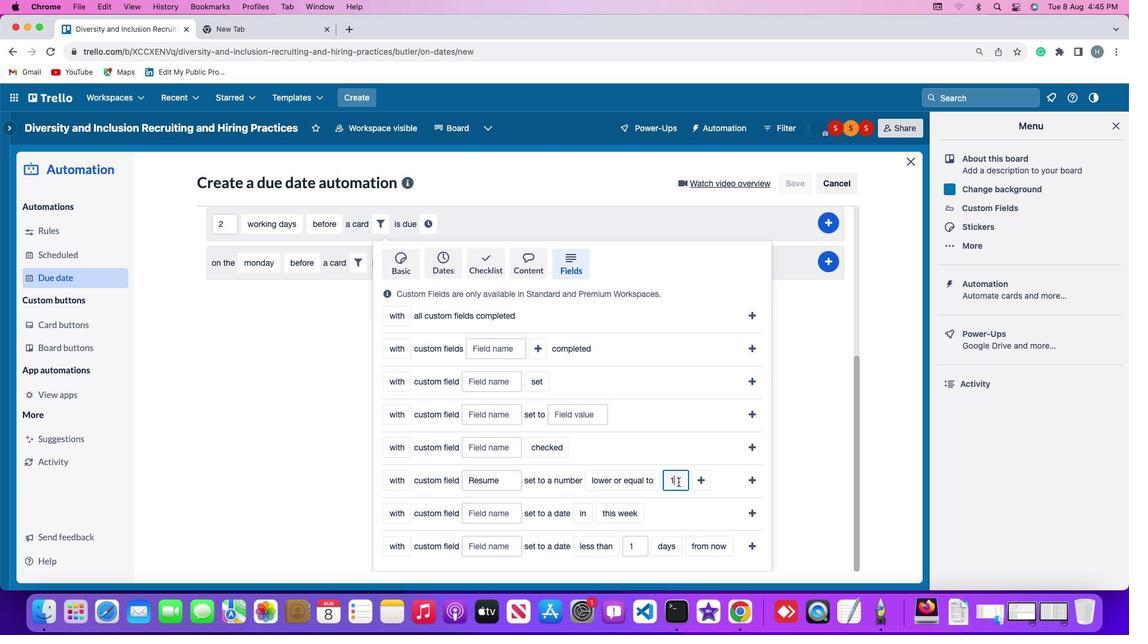 
Action: Key pressed Key.deleteKey.backspaceKey.backspace'1'
Screenshot: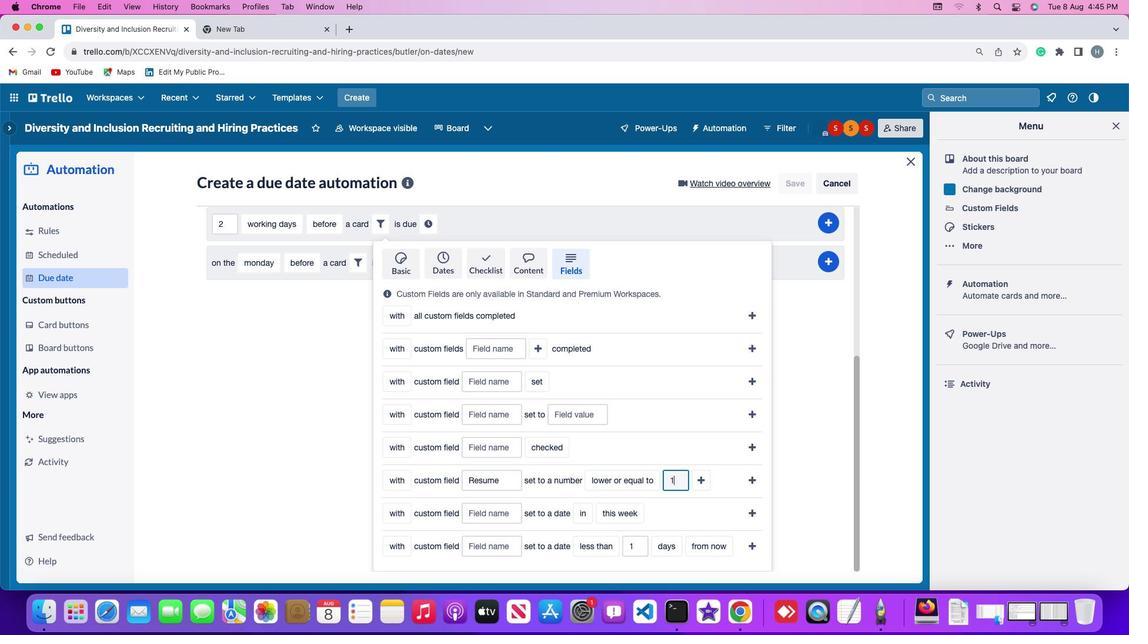 
Action: Mouse moved to (702, 481)
Screenshot: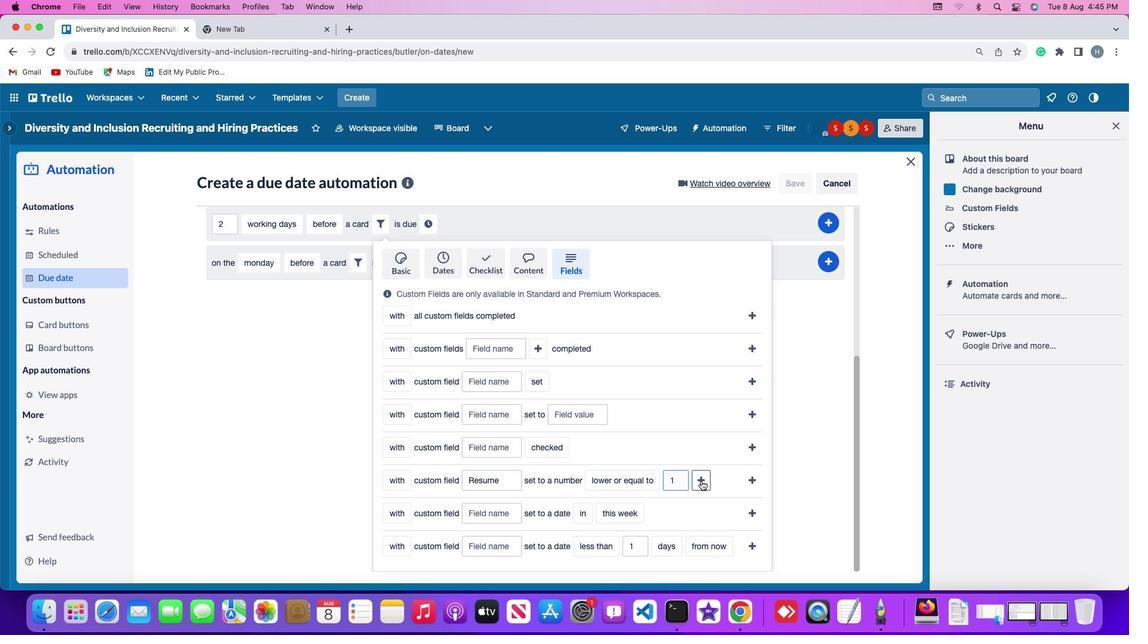 
Action: Mouse pressed left at (702, 481)
Screenshot: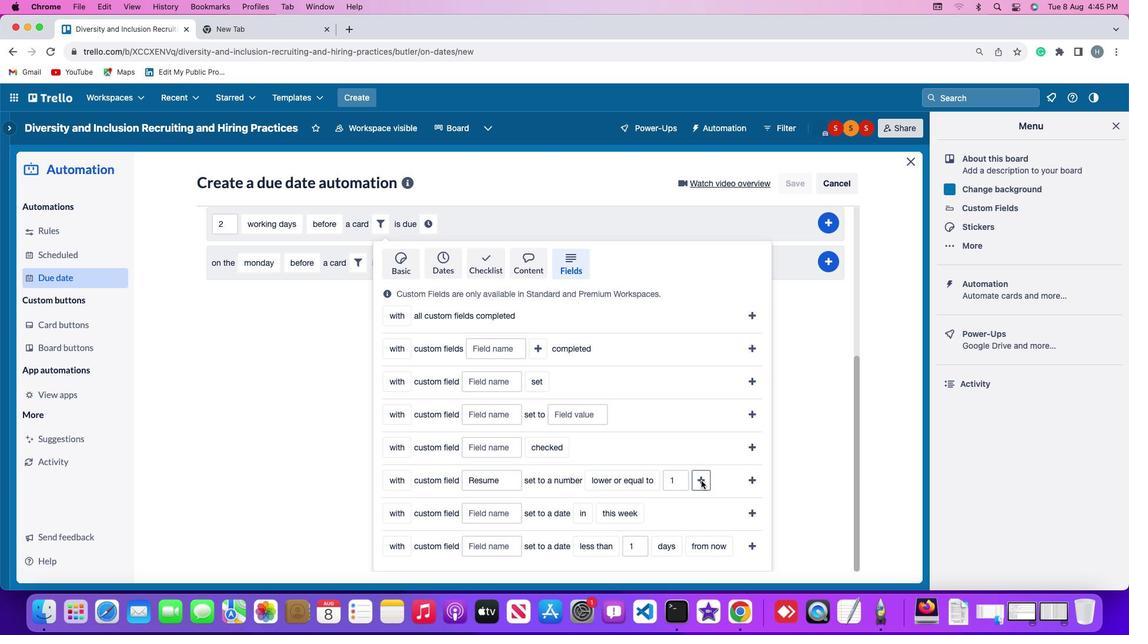 
Action: Mouse moved to (437, 509)
Screenshot: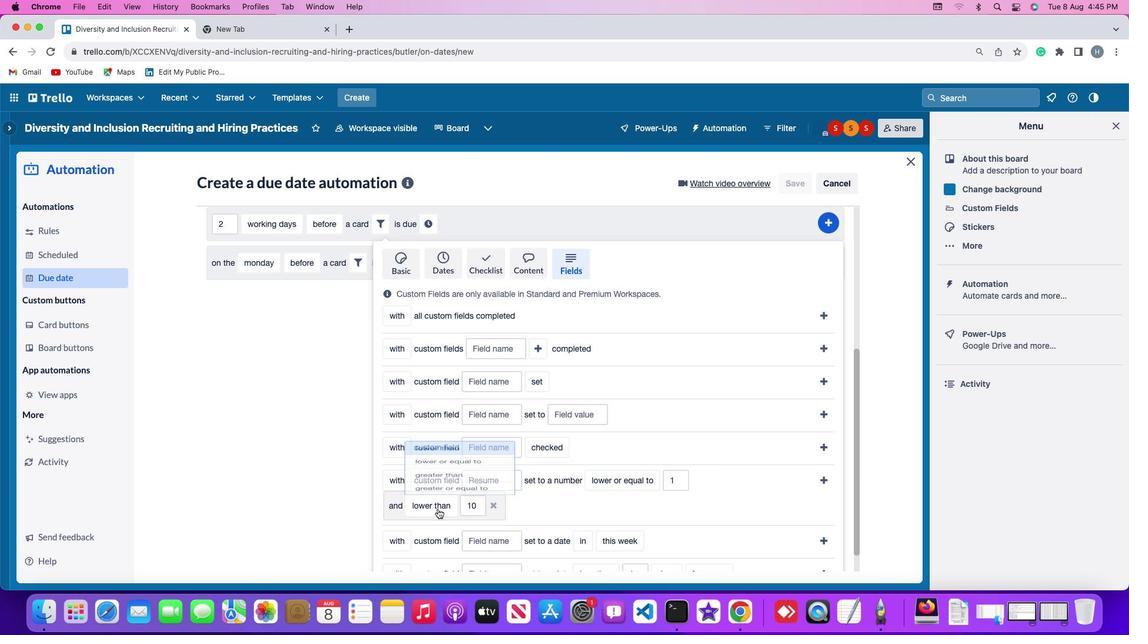 
Action: Mouse pressed left at (437, 509)
Screenshot: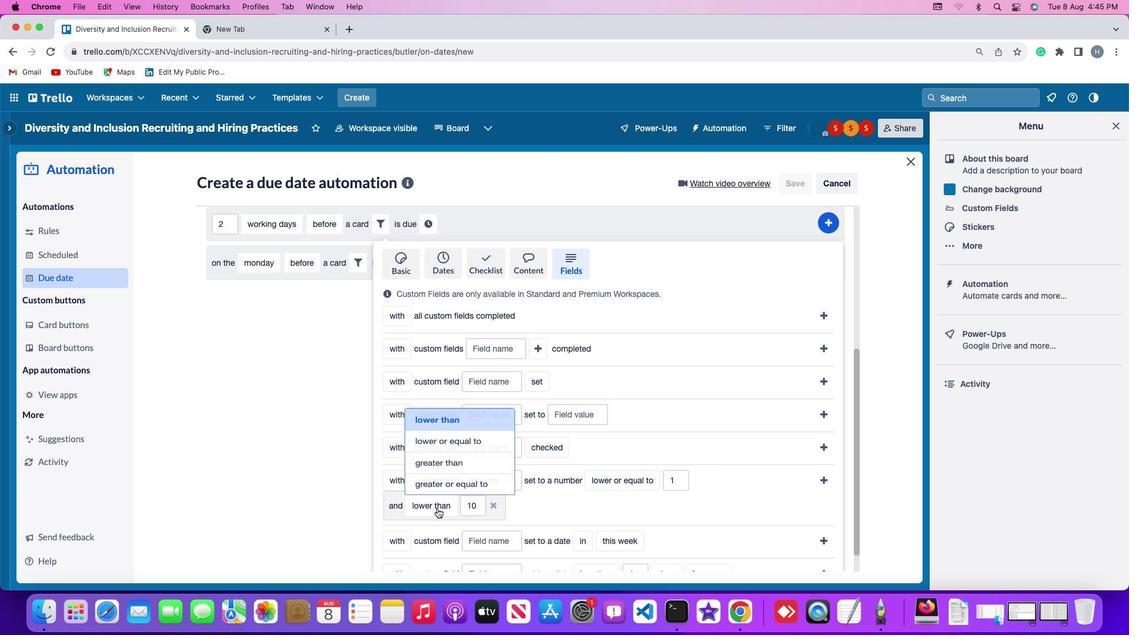 
Action: Mouse moved to (454, 462)
Screenshot: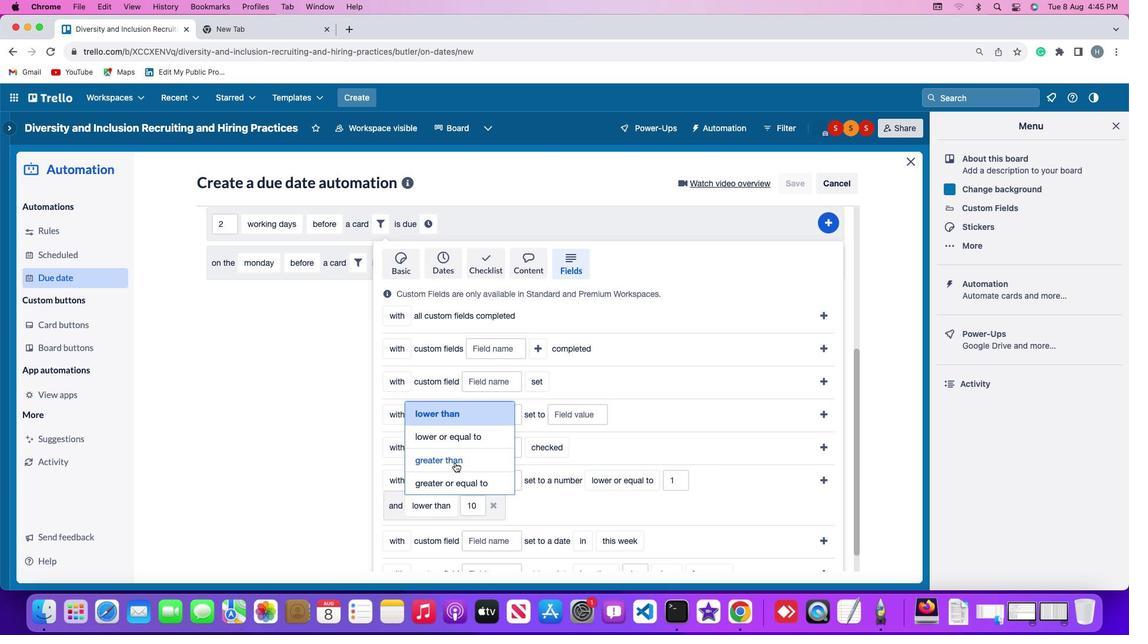 
Action: Mouse pressed left at (454, 462)
Screenshot: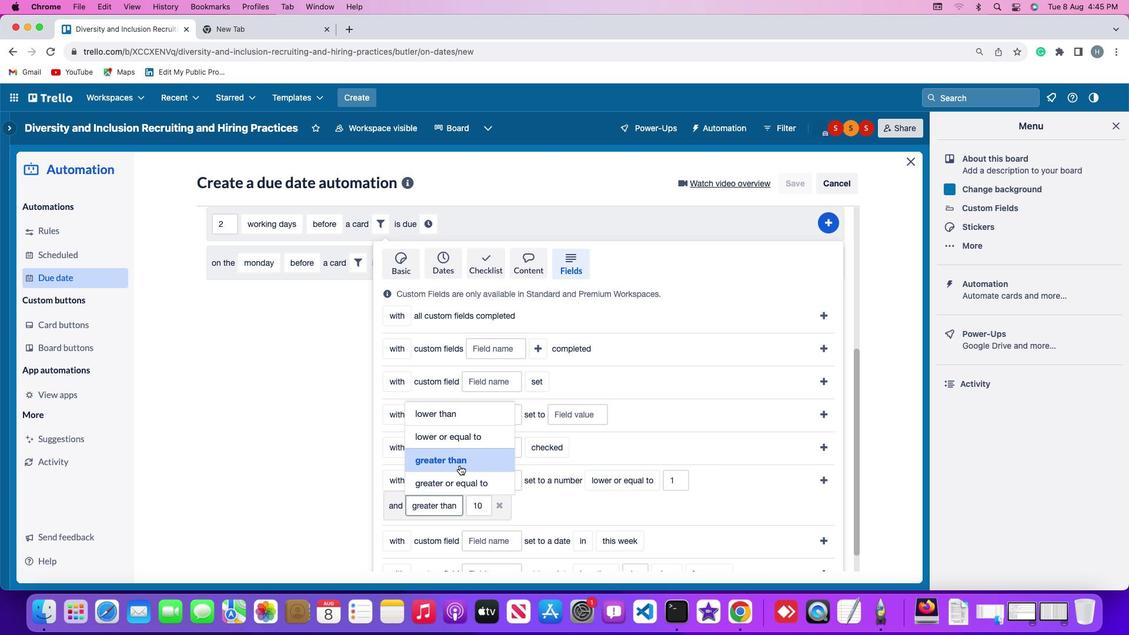 
Action: Mouse moved to (485, 503)
Screenshot: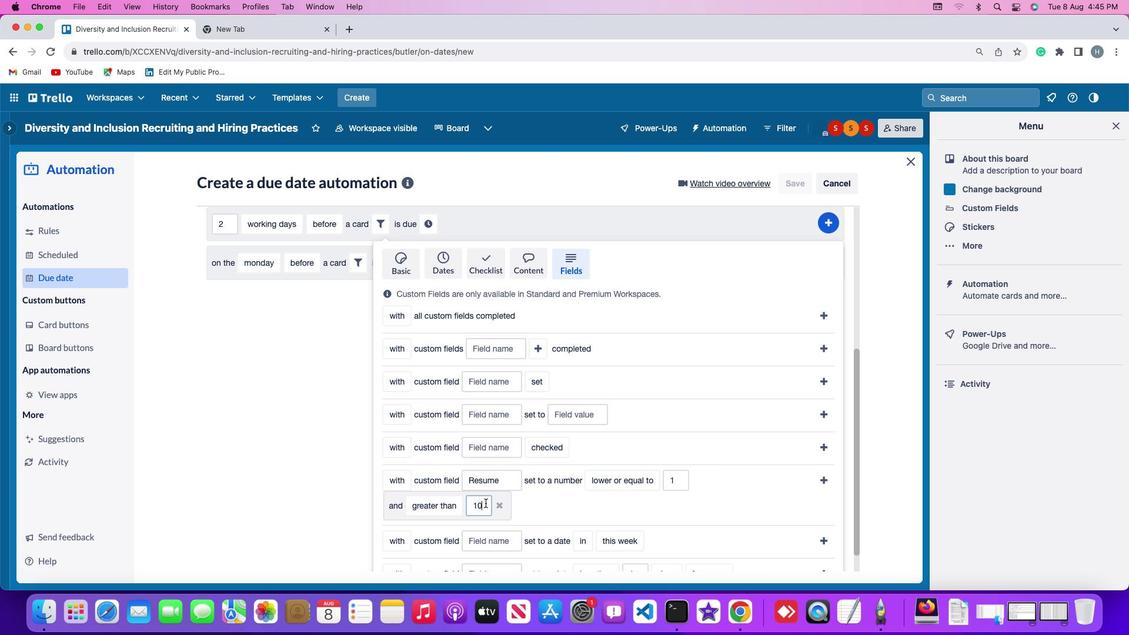 
Action: Mouse pressed left at (485, 503)
Screenshot: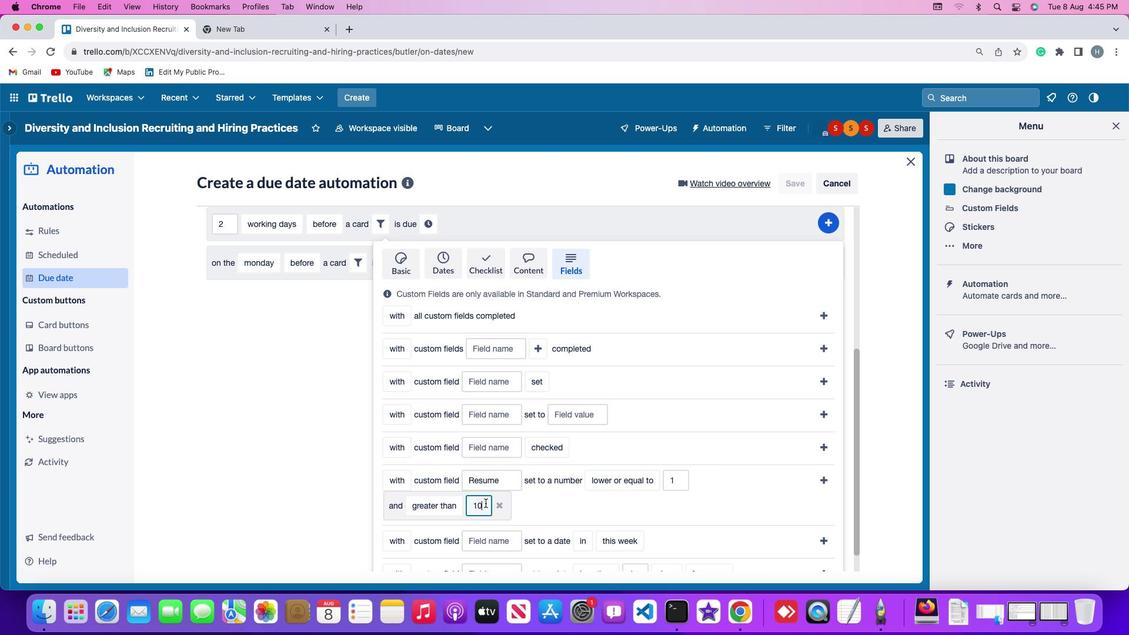 
Action: Key pressed Key.backspaceKey.backspace'1''0'
Screenshot: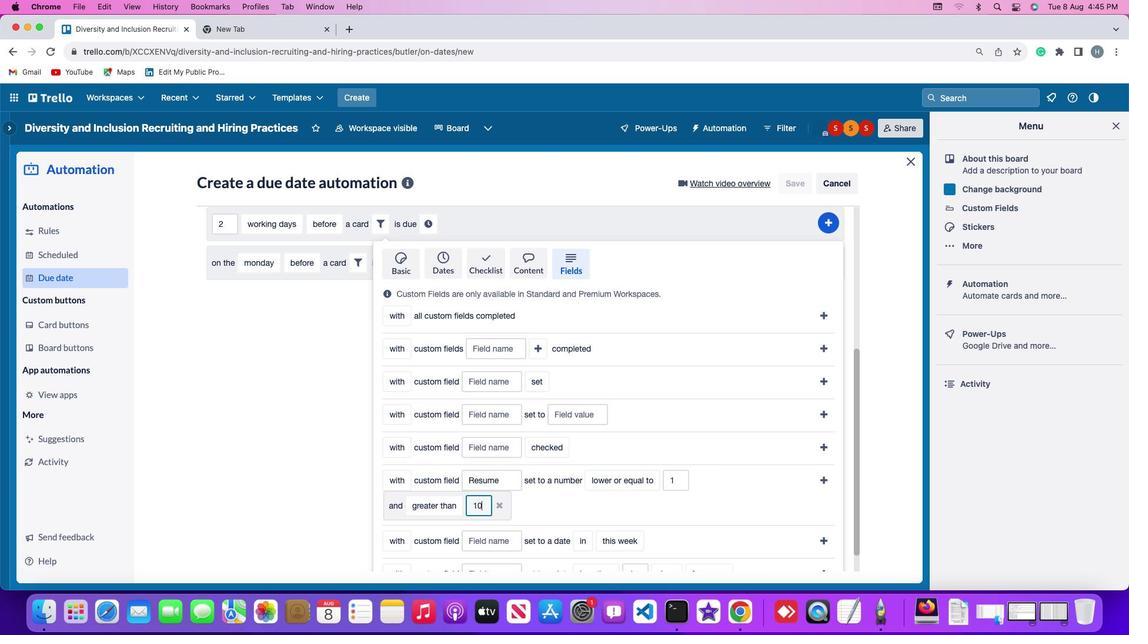 
Action: Mouse moved to (826, 476)
Screenshot: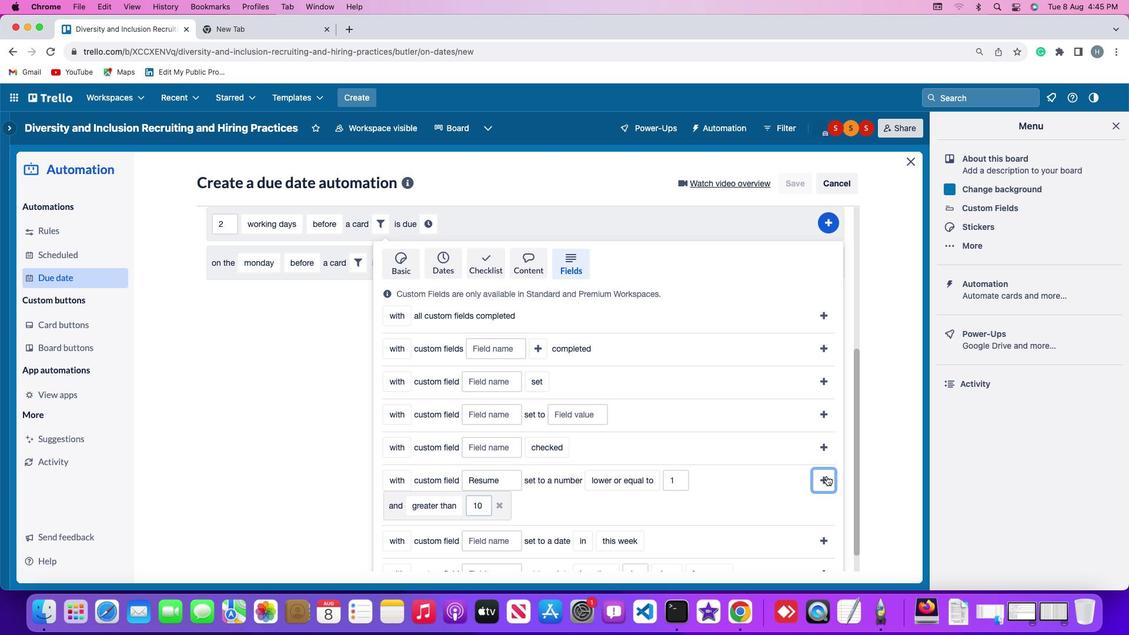 
Action: Mouse pressed left at (826, 476)
Screenshot: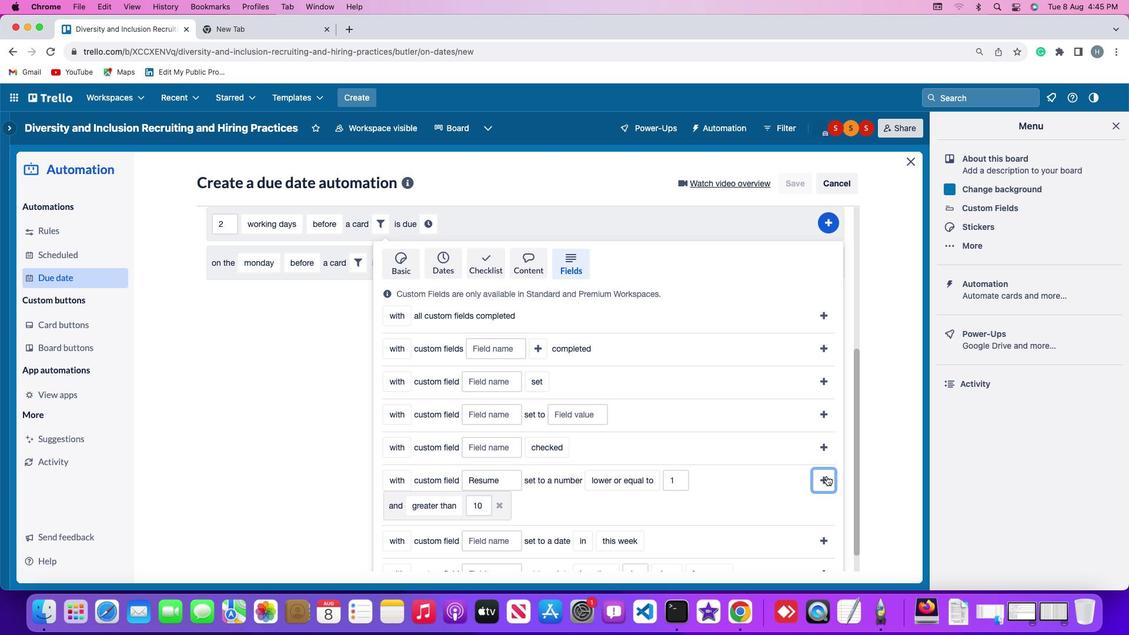 
Action: Mouse moved to (769, 470)
Screenshot: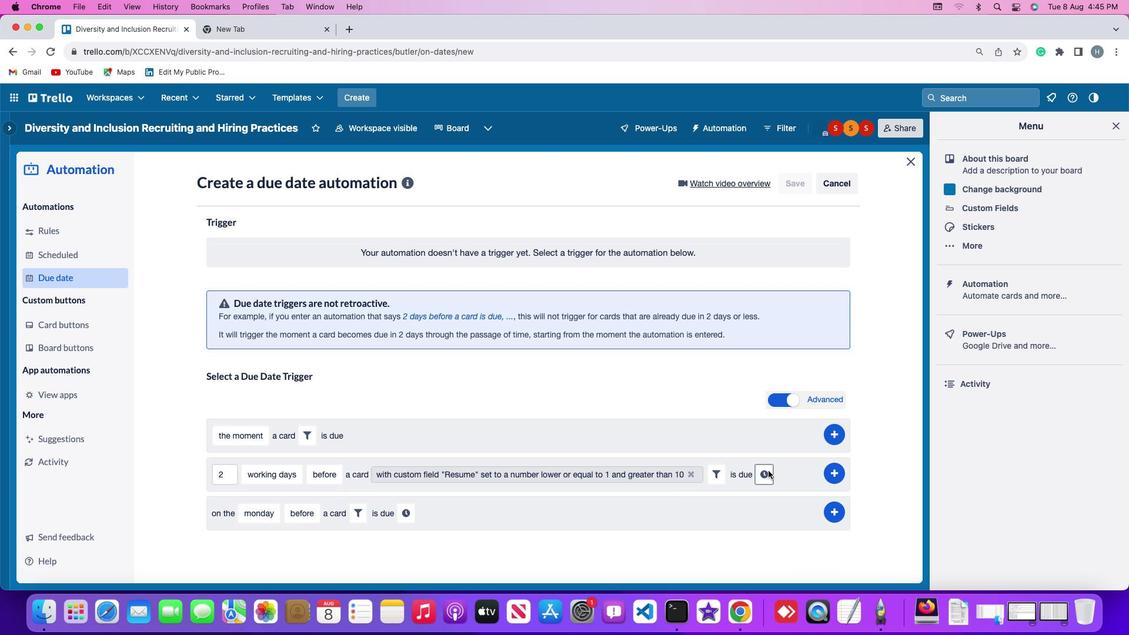 
Action: Mouse pressed left at (769, 470)
Screenshot: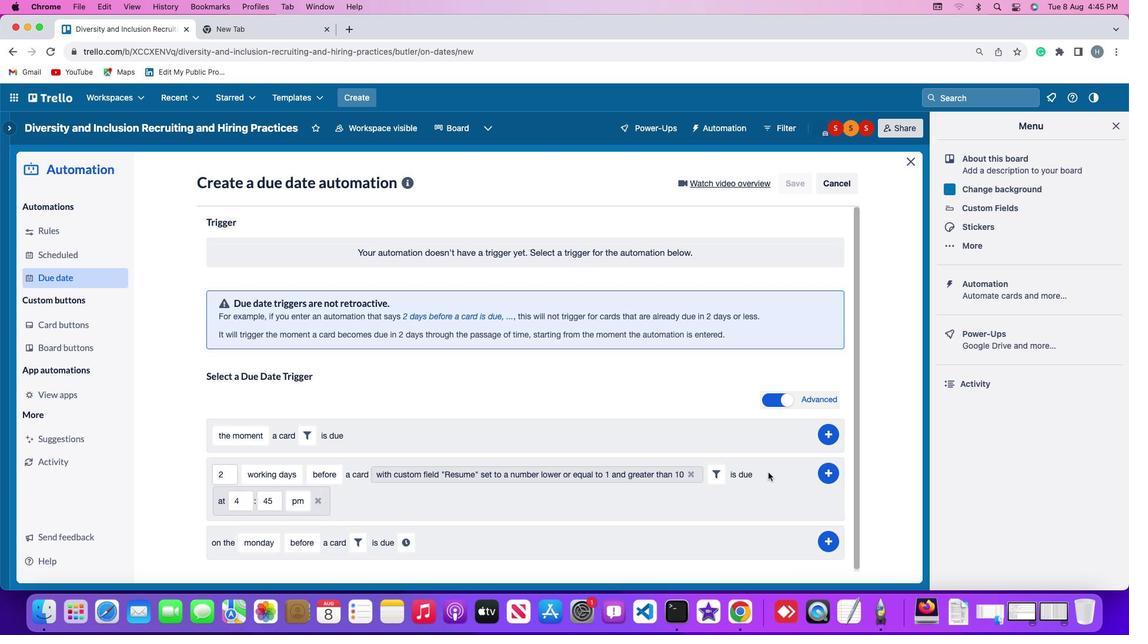 
Action: Mouse moved to (241, 502)
Screenshot: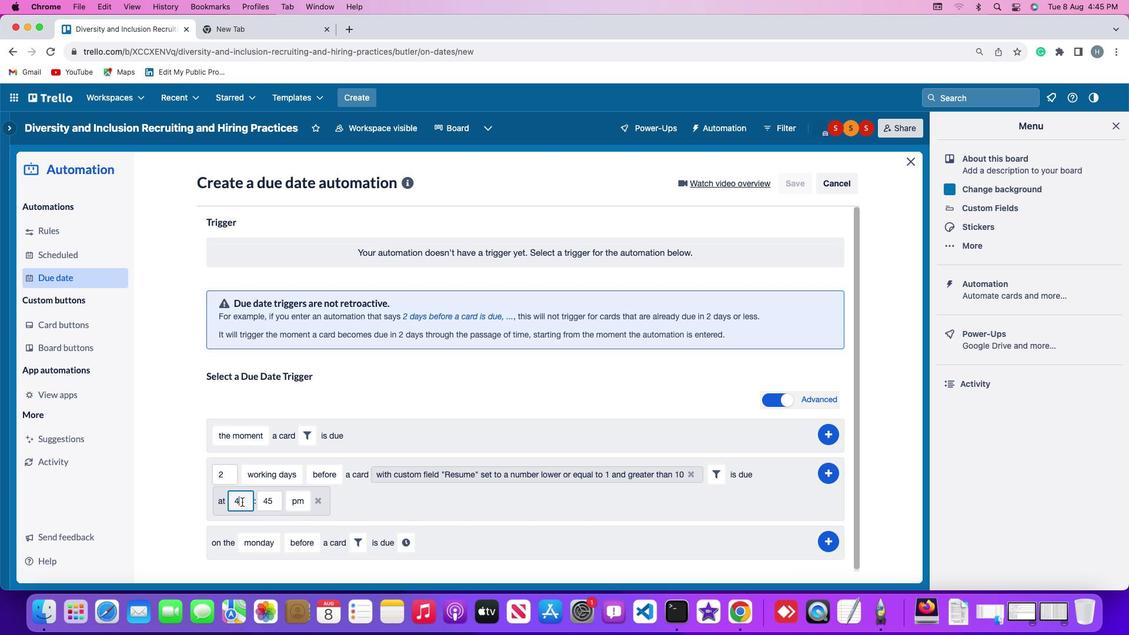 
Action: Mouse pressed left at (241, 502)
Screenshot: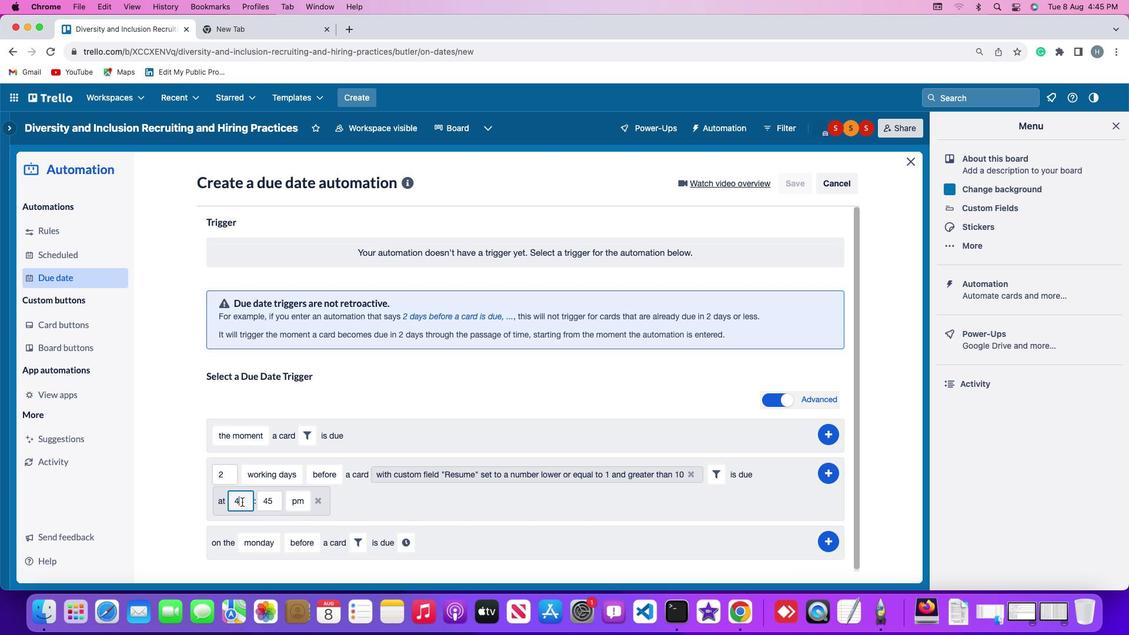 
Action: Key pressed Key.backspace
Screenshot: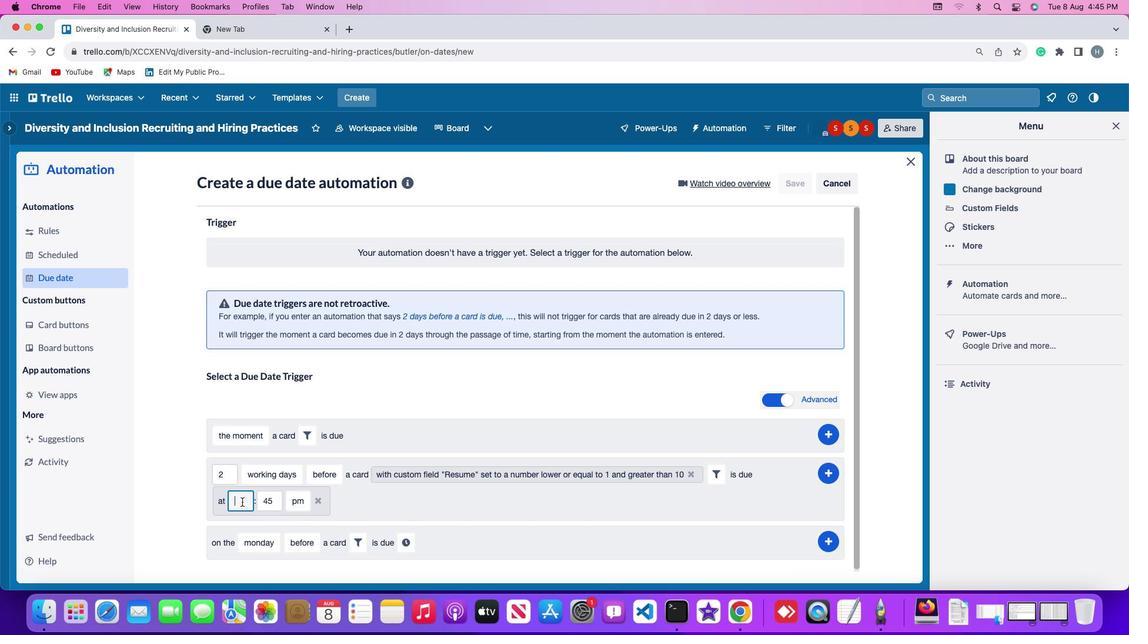 
Action: Mouse moved to (243, 502)
Screenshot: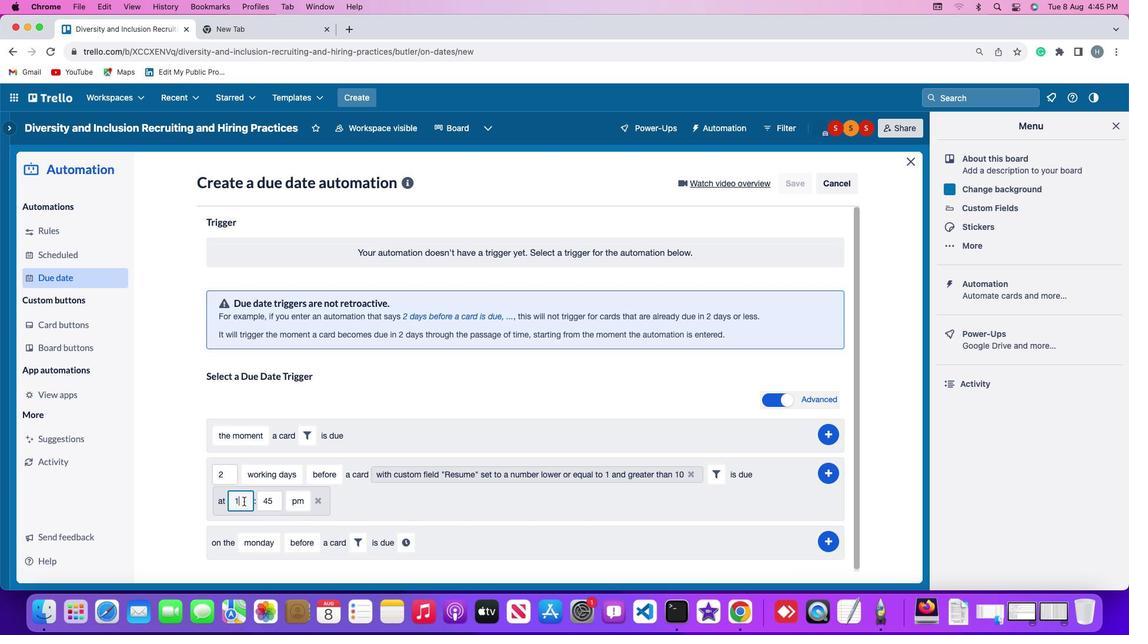 
Action: Key pressed '1'
Screenshot: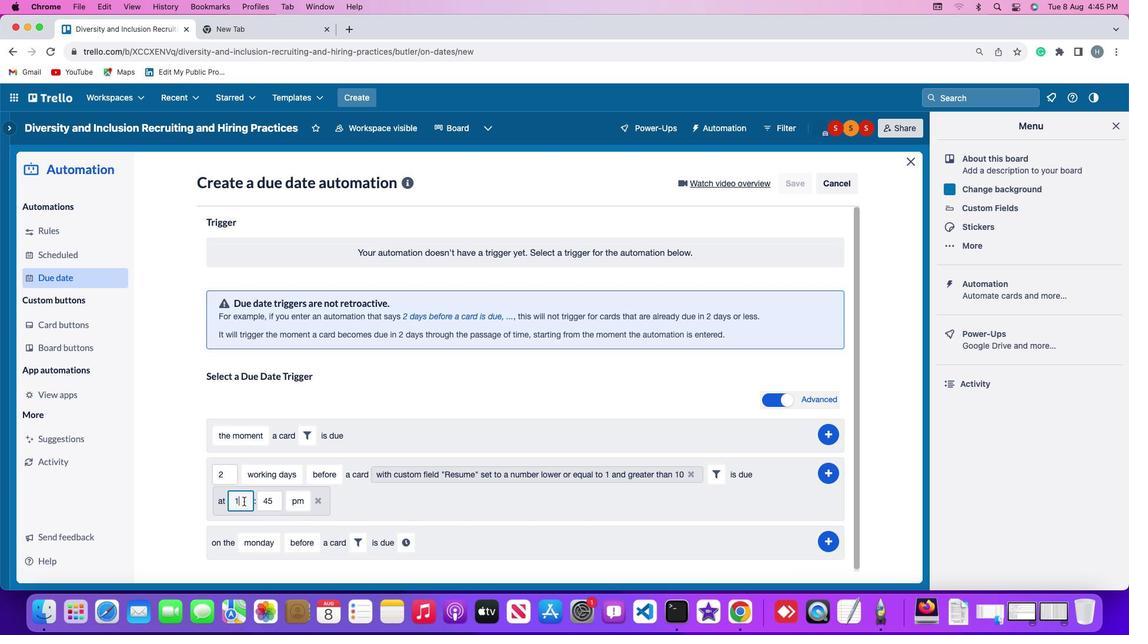 
Action: Mouse moved to (244, 501)
Screenshot: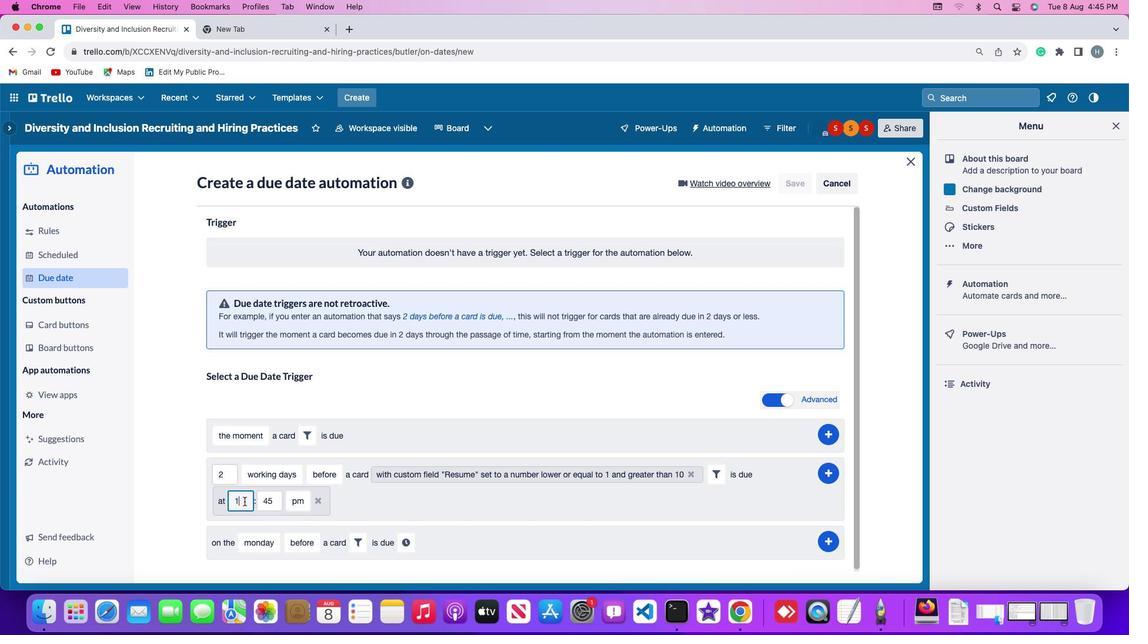 
Action: Key pressed '1'
Screenshot: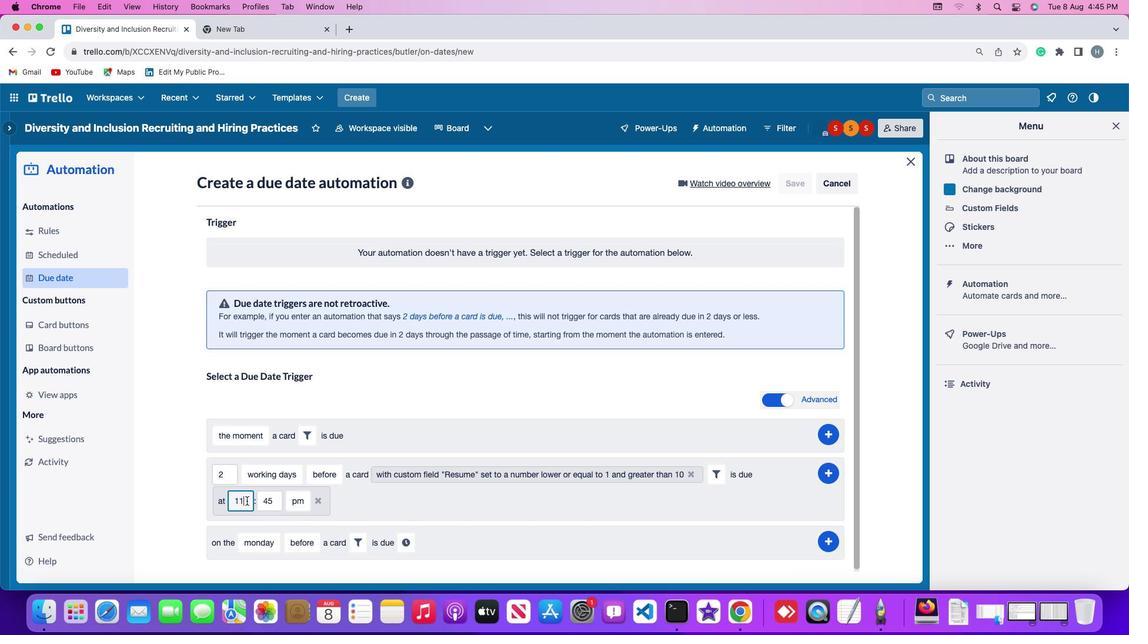 
Action: Mouse moved to (274, 501)
Screenshot: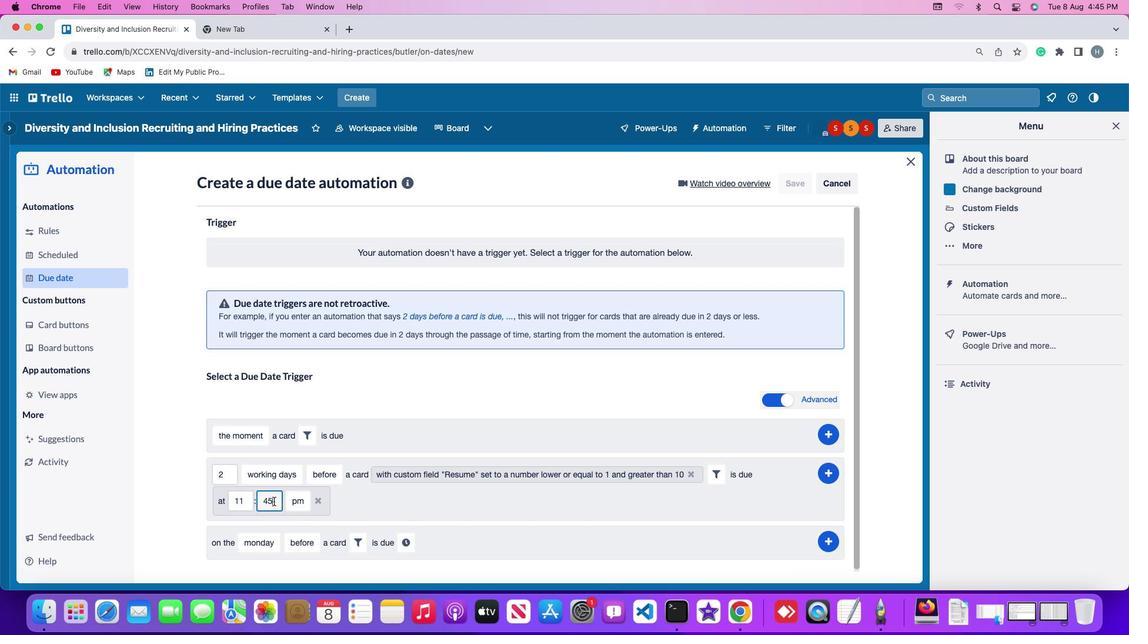 
Action: Mouse pressed left at (274, 501)
Screenshot: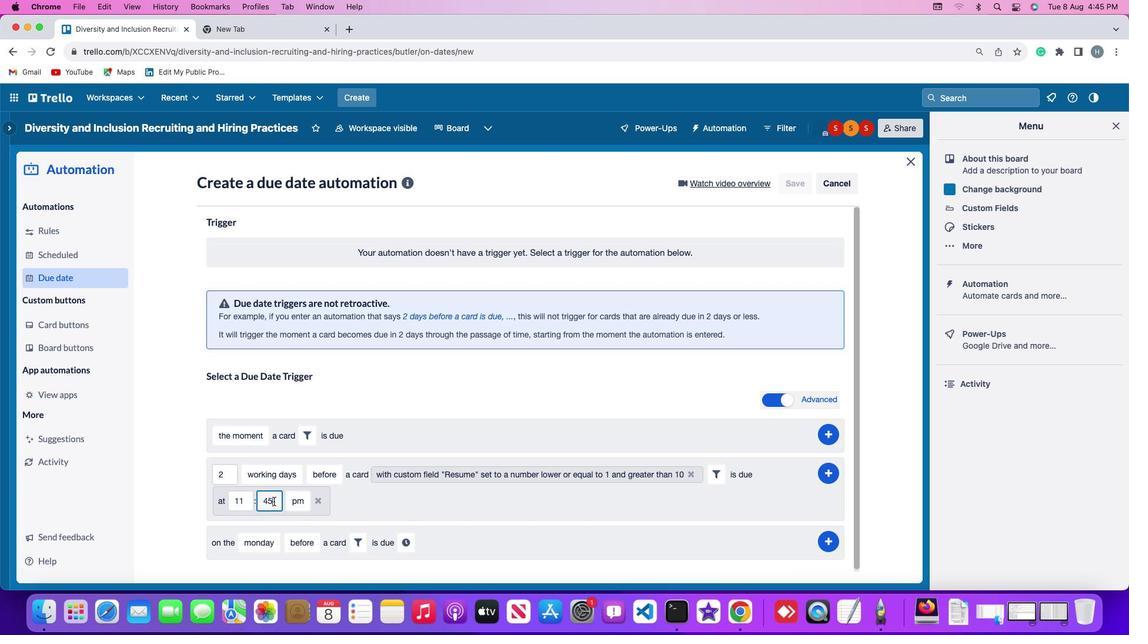 
Action: Key pressed Key.backspaceKey.backspace'0''0'
Screenshot: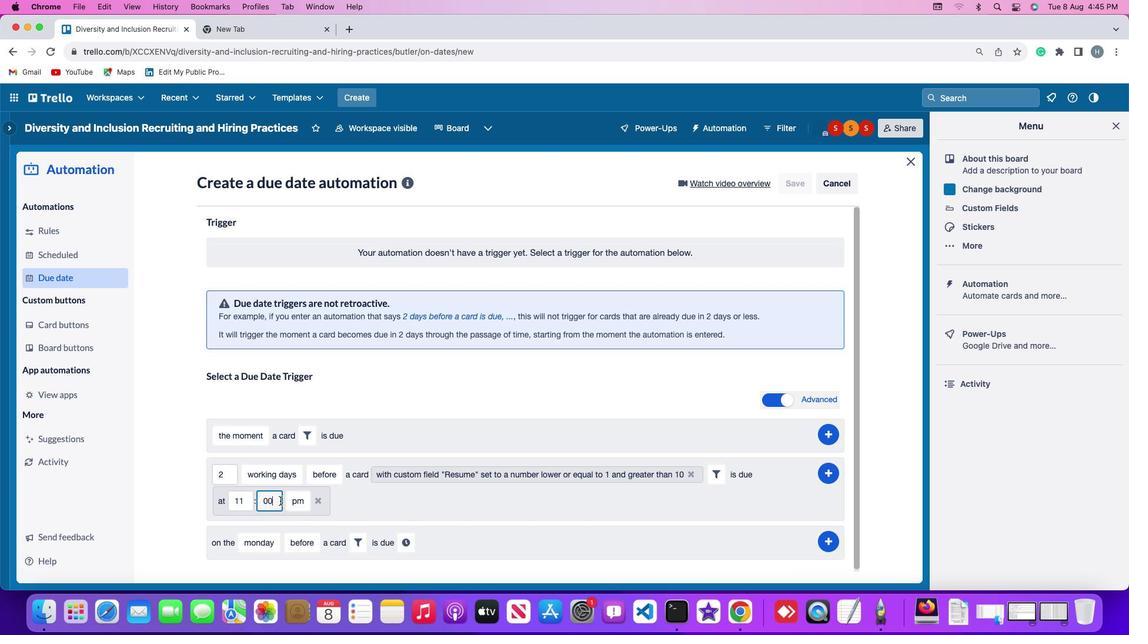 
Action: Mouse moved to (294, 501)
Screenshot: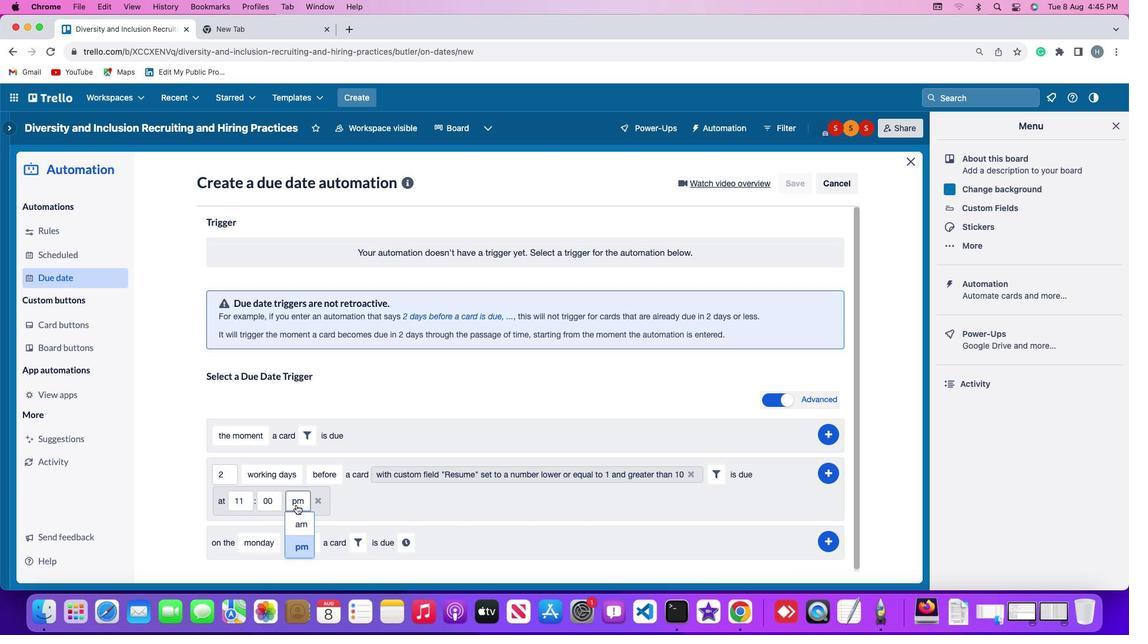 
Action: Mouse pressed left at (294, 501)
Screenshot: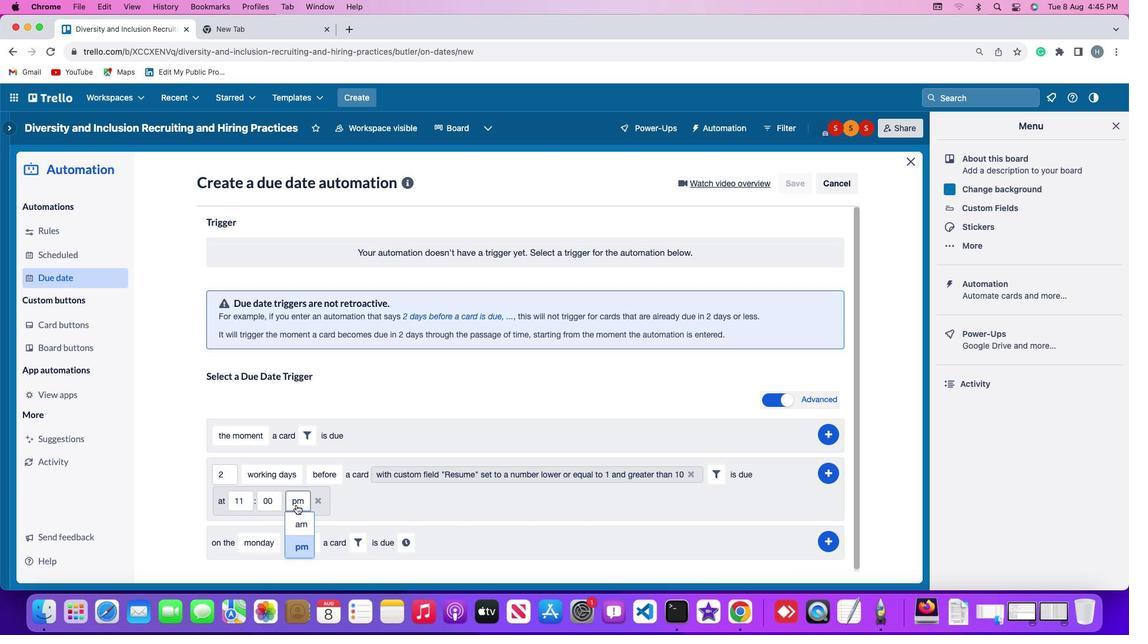 
Action: Mouse moved to (303, 520)
Screenshot: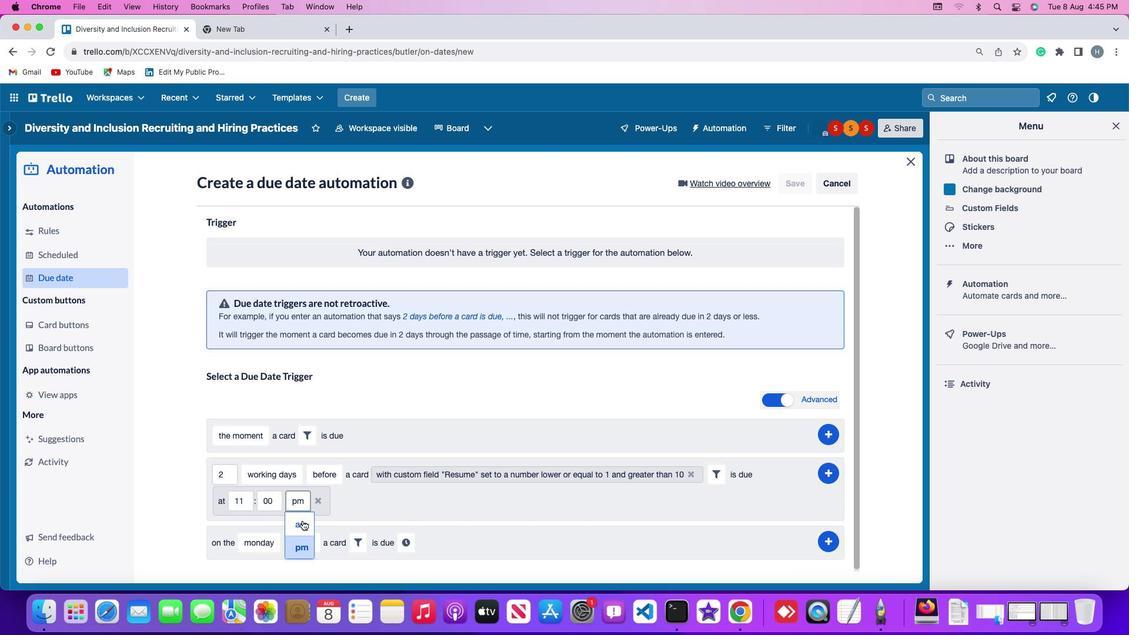 
Action: Mouse pressed left at (303, 520)
Screenshot: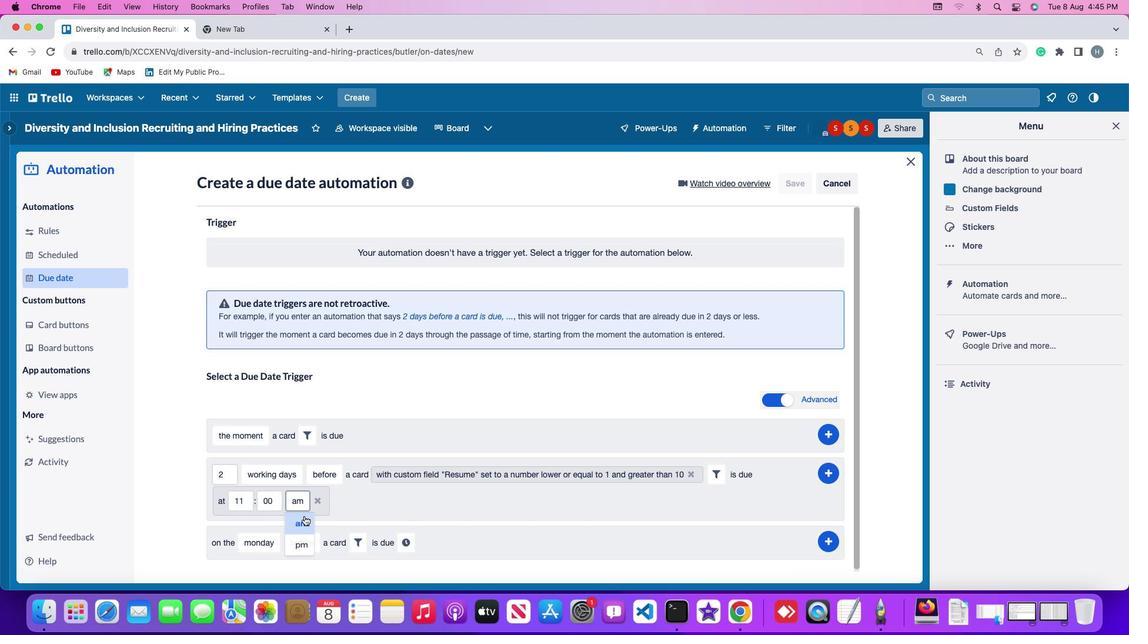 
Action: Mouse moved to (830, 470)
Screenshot: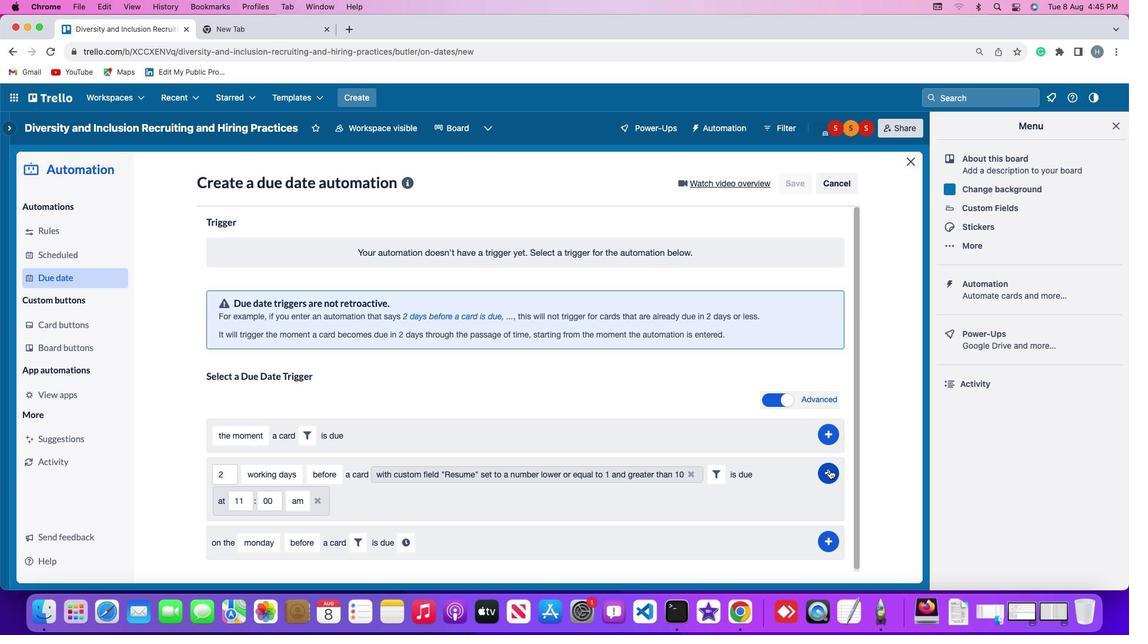 
Action: Mouse pressed left at (830, 470)
Screenshot: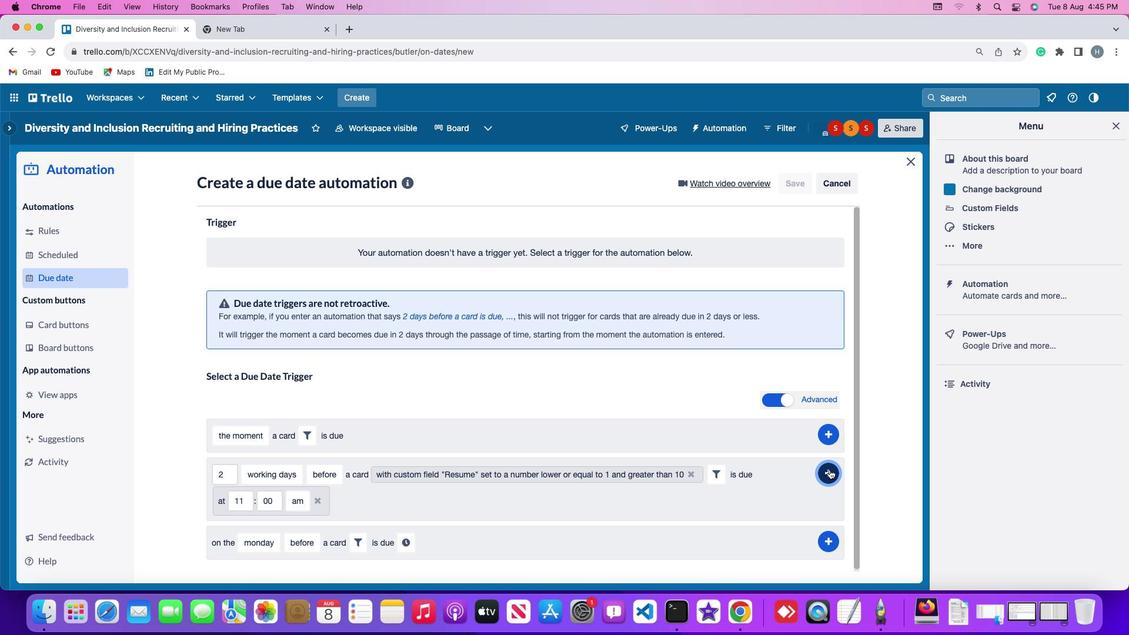 
Action: Mouse moved to (882, 382)
Screenshot: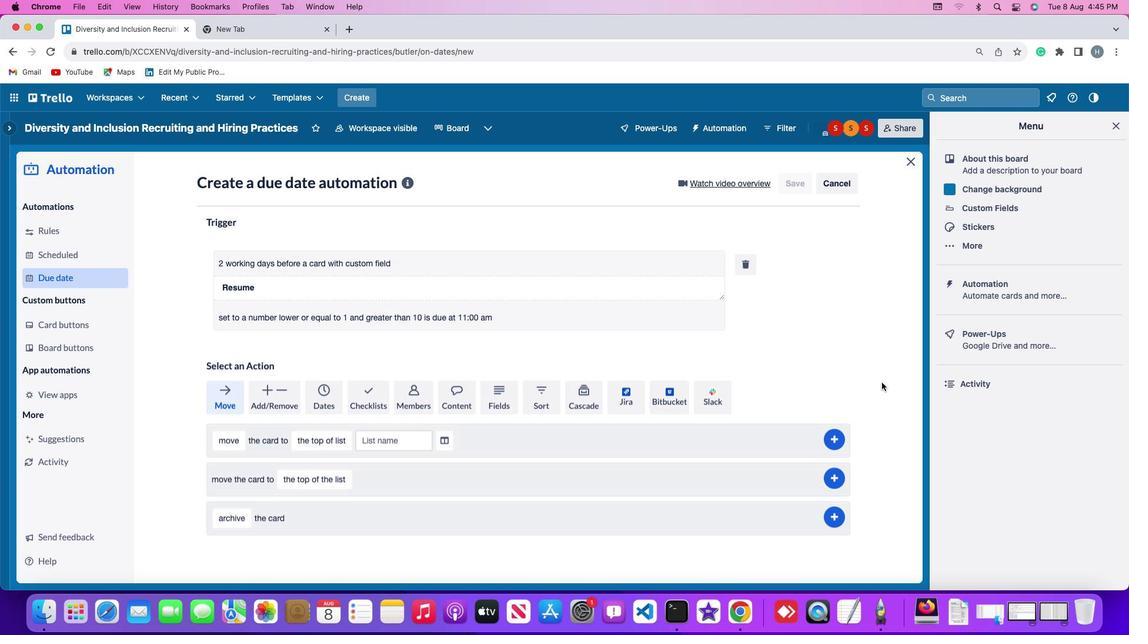 
